 Task: Look for Airbnb properties in Tall Rifâat, Syria from 7th December, 2023 to 15th December, 2023 for 6 adults.3 bedrooms having 3 beds and 3 bathrooms. Property type can be guest house. Booking option can be shelf check-in. Look for 4 properties as per requirement.
Action: Mouse moved to (369, 123)
Screenshot: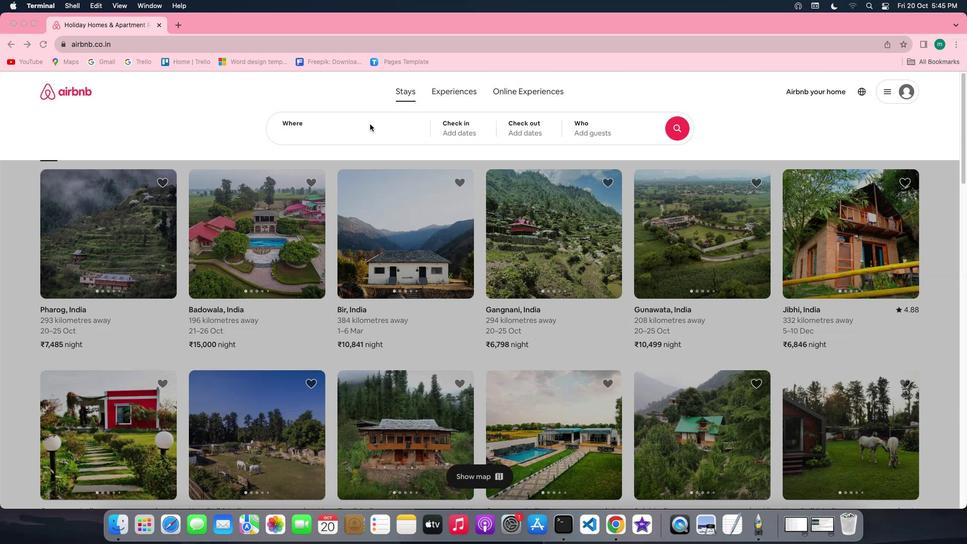 
Action: Mouse pressed left at (369, 123)
Screenshot: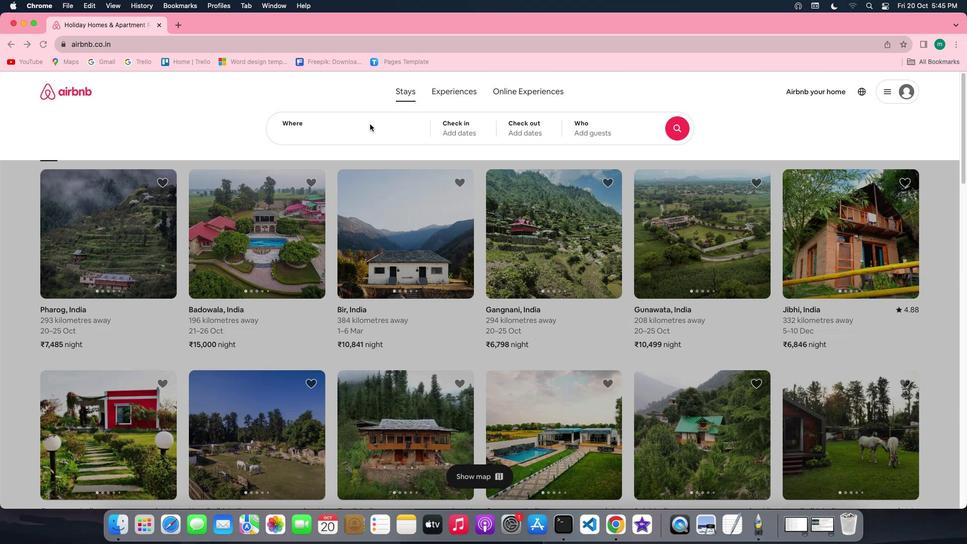
Action: Mouse moved to (365, 134)
Screenshot: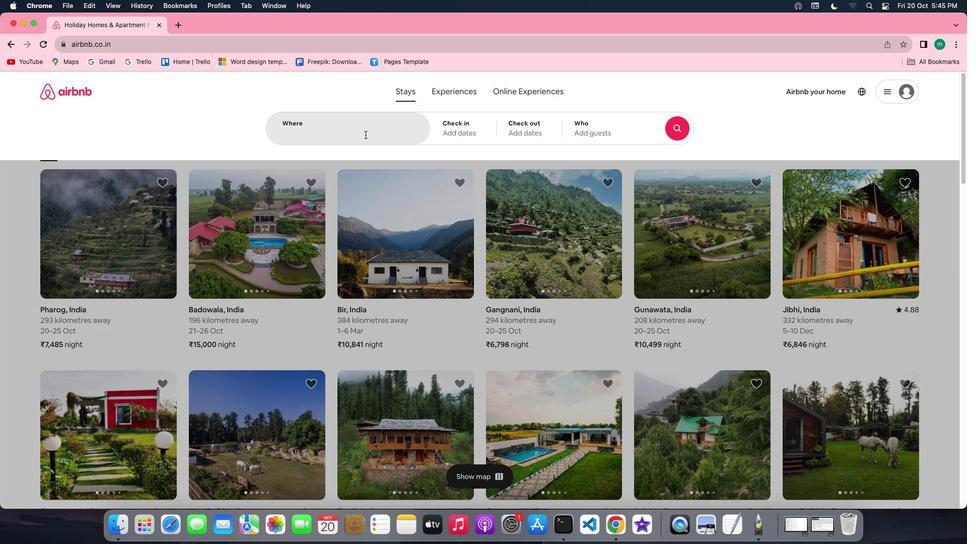 
Action: Mouse pressed left at (365, 134)
Screenshot: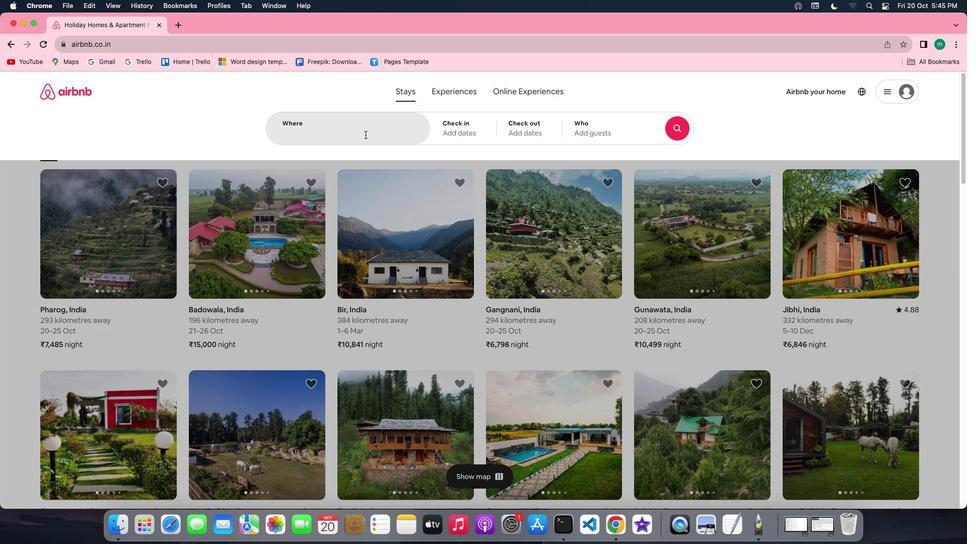 
Action: Key pressed Key.shift'T''a''l''l'Key.spaceKey.shift'R''i''f'Key.space'a''t'','Key.spaceKey.shift's''y''r''i''a'
Screenshot: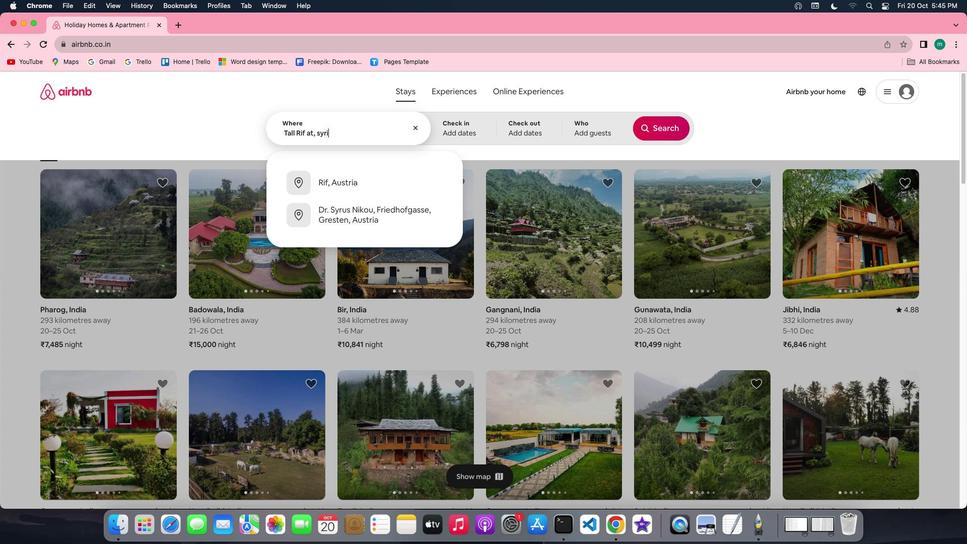 
Action: Mouse moved to (384, 170)
Screenshot: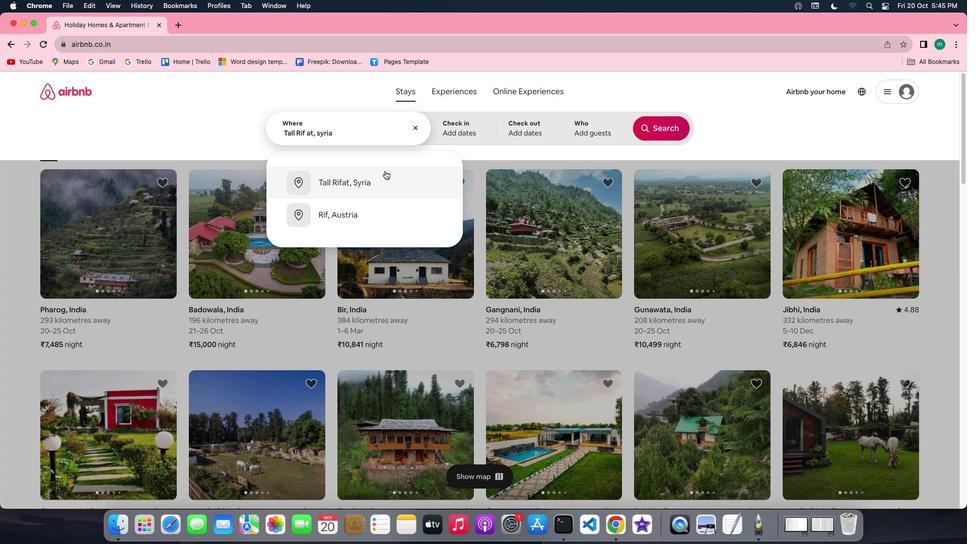 
Action: Mouse pressed left at (384, 170)
Screenshot: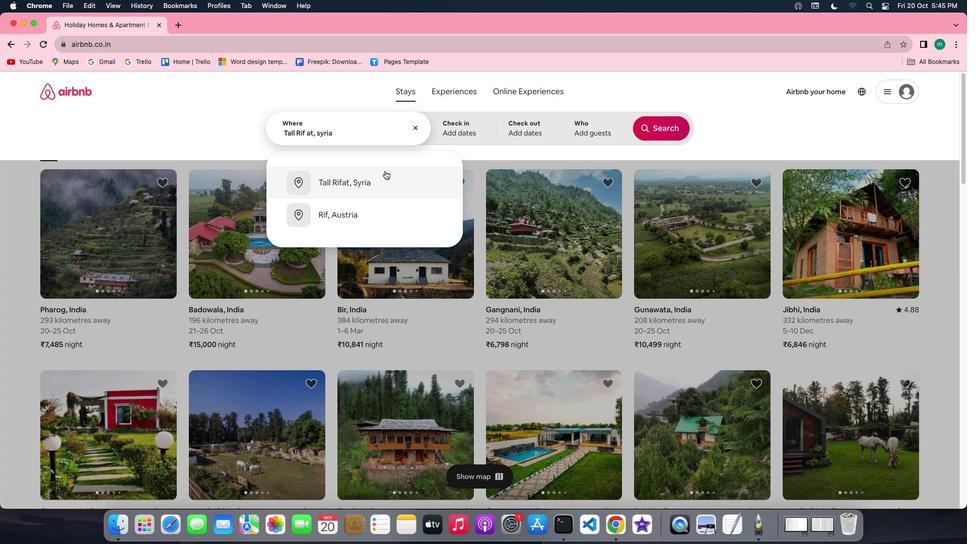 
Action: Mouse moved to (659, 206)
Screenshot: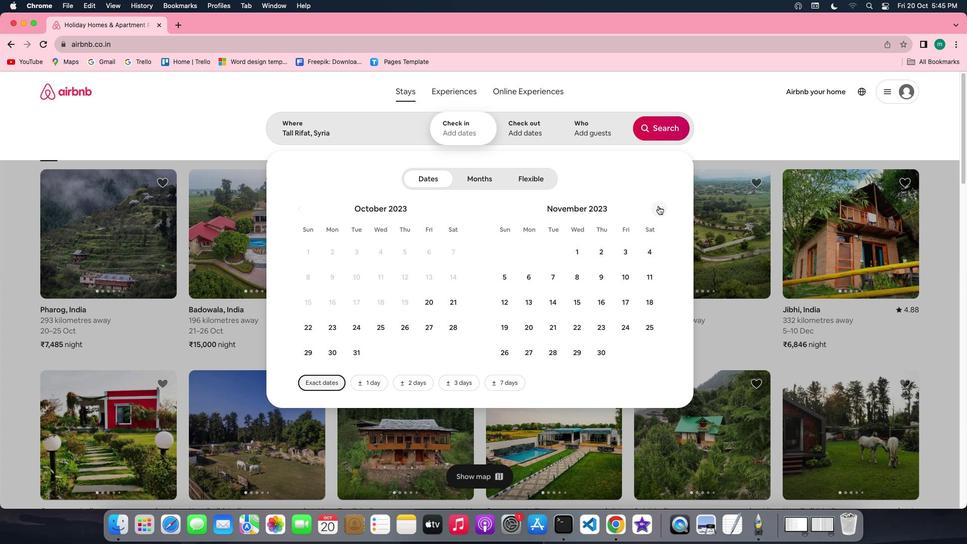 
Action: Mouse pressed left at (659, 206)
Screenshot: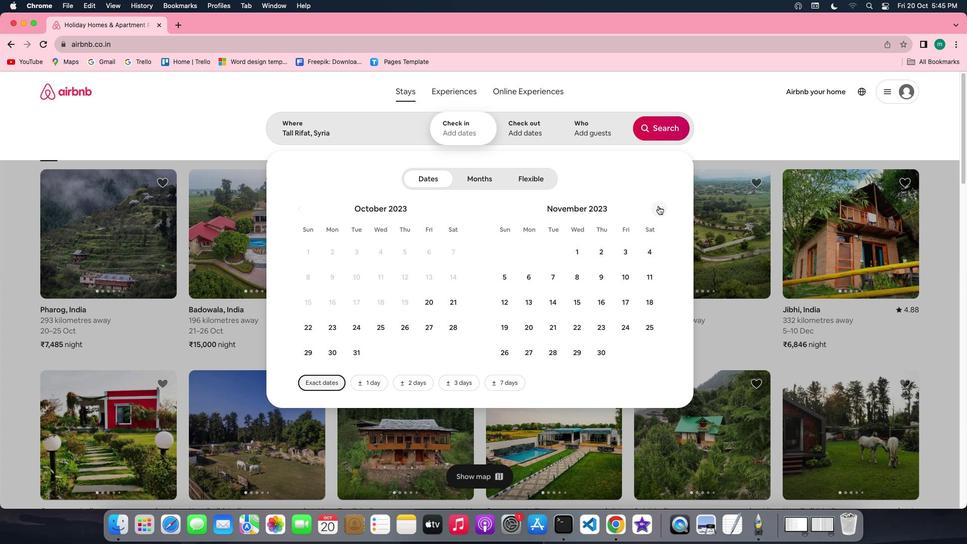 
Action: Mouse moved to (601, 274)
Screenshot: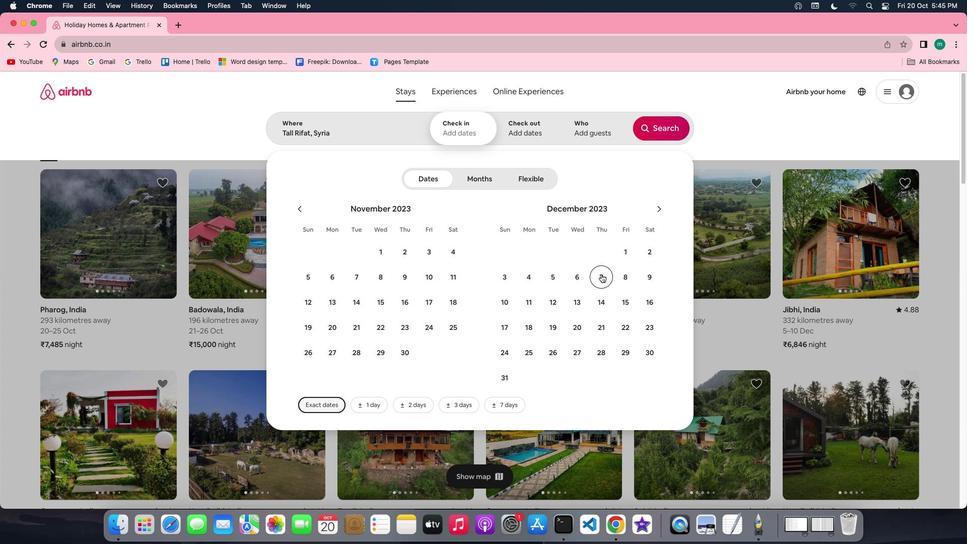 
Action: Mouse pressed left at (601, 274)
Screenshot: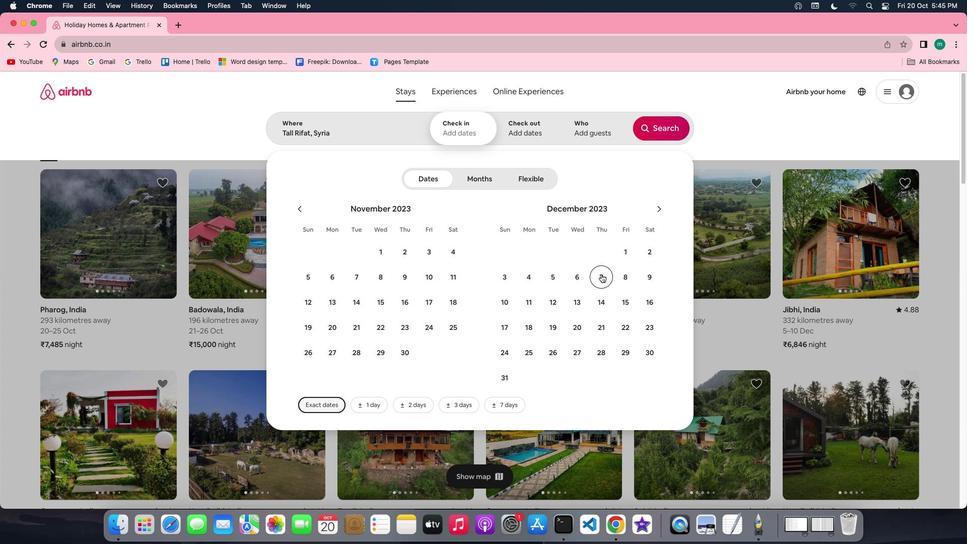 
Action: Mouse moved to (630, 299)
Screenshot: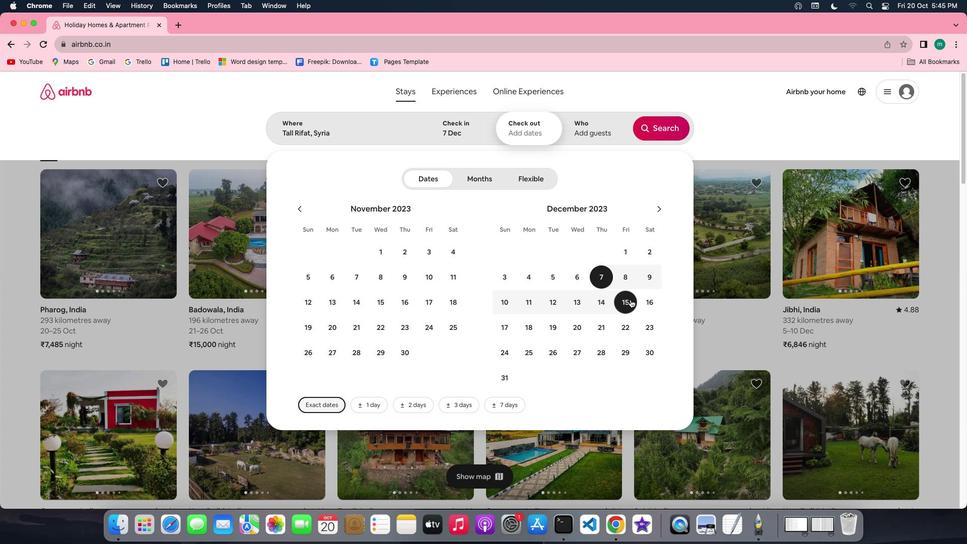 
Action: Mouse pressed left at (630, 299)
Screenshot: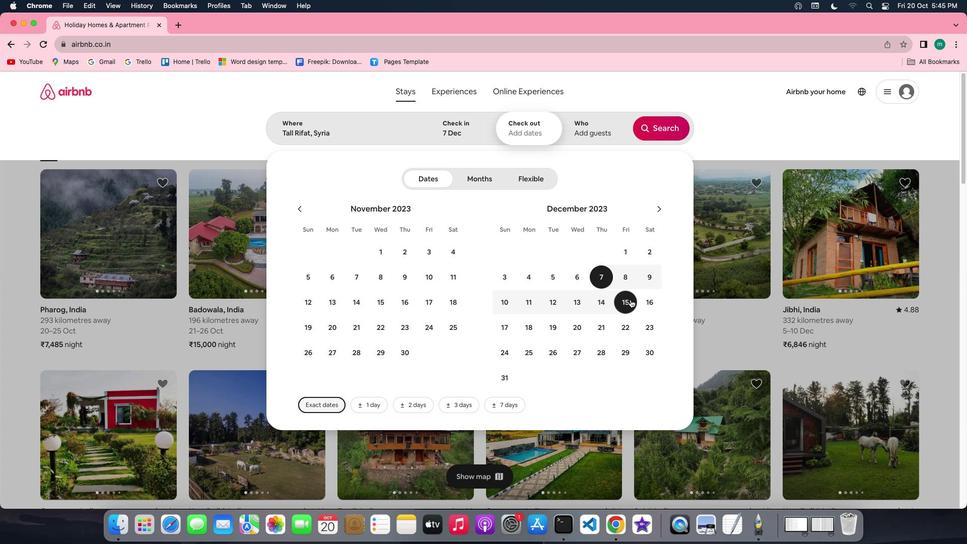 
Action: Mouse moved to (590, 126)
Screenshot: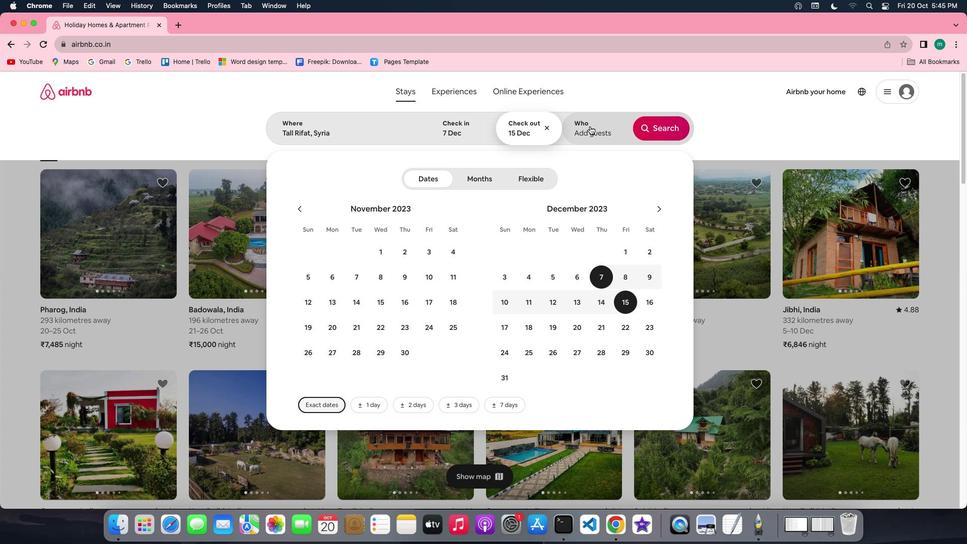 
Action: Mouse pressed left at (590, 126)
Screenshot: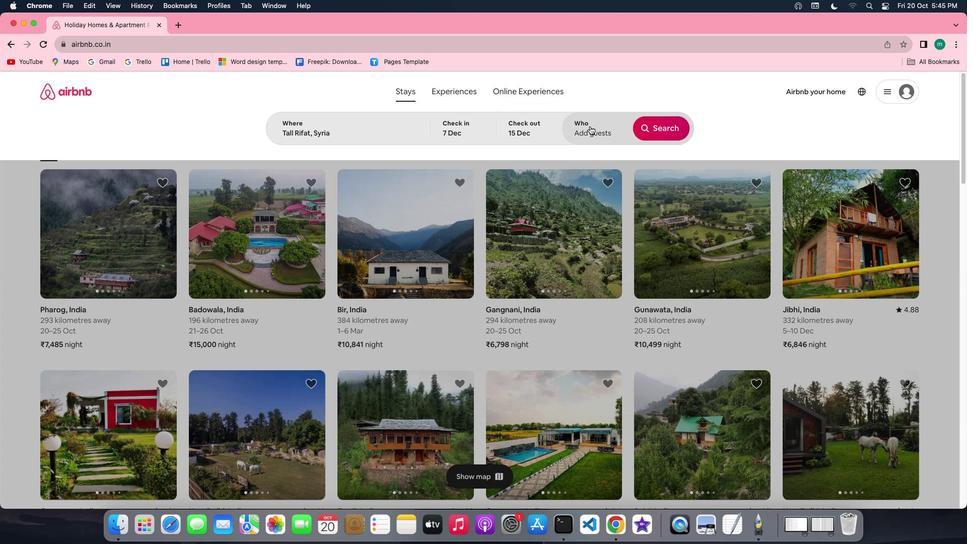 
Action: Mouse moved to (664, 177)
Screenshot: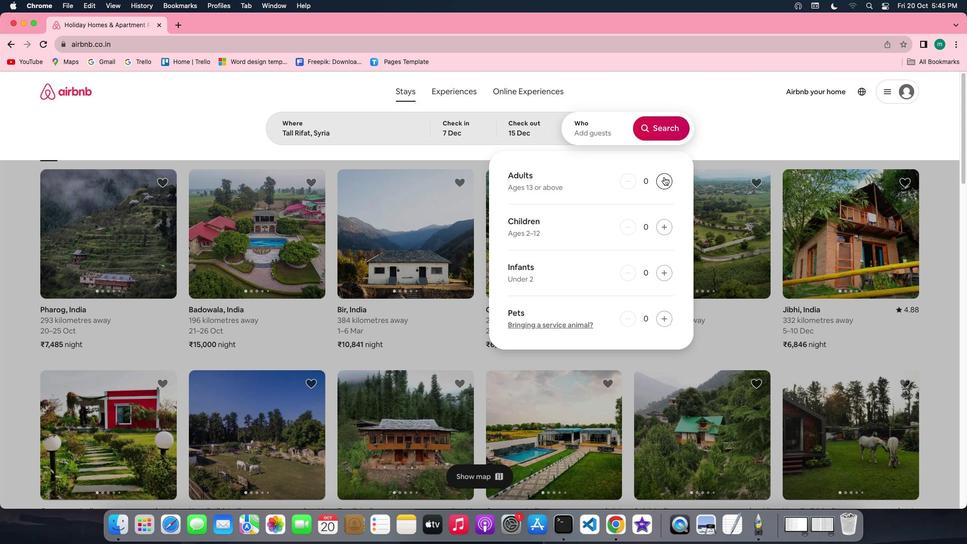 
Action: Mouse pressed left at (664, 177)
Screenshot: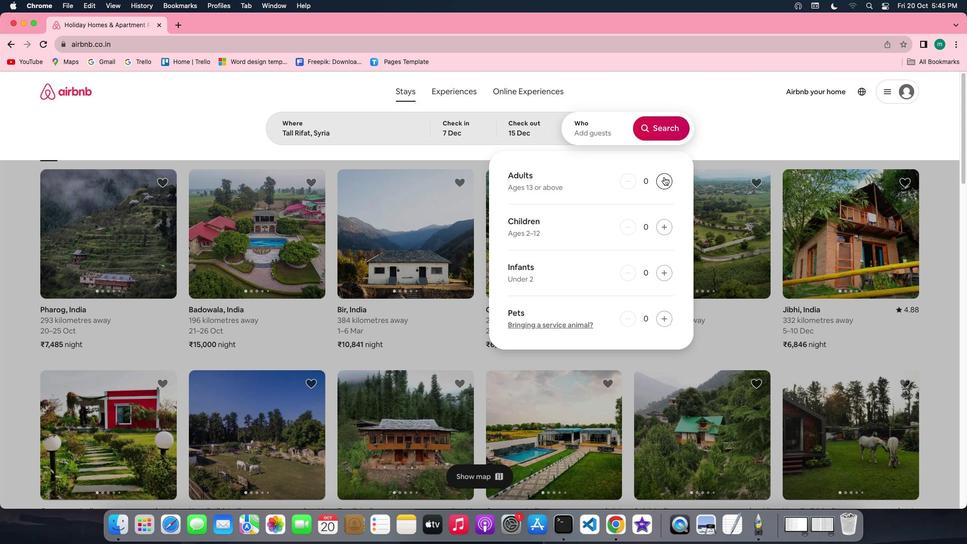 
Action: Mouse pressed left at (664, 177)
Screenshot: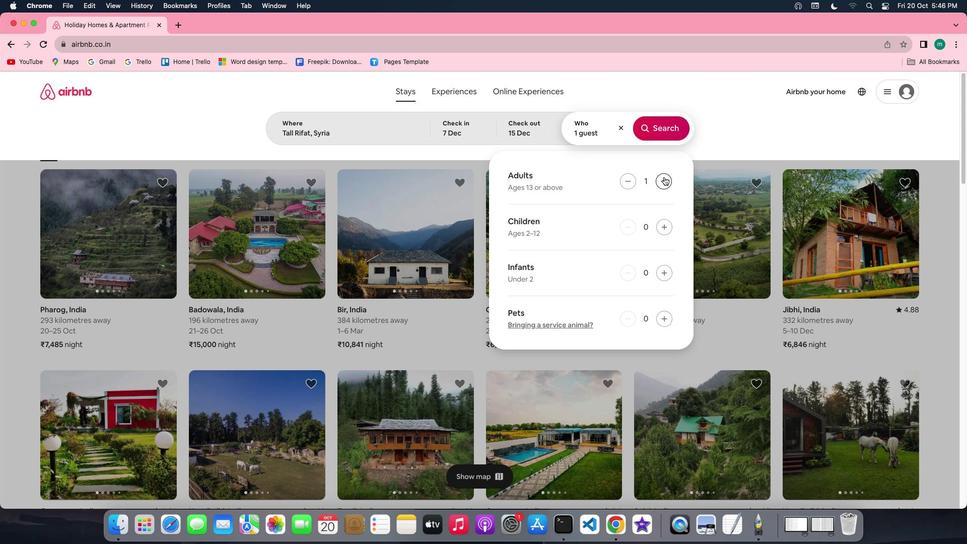 
Action: Mouse pressed left at (664, 177)
Screenshot: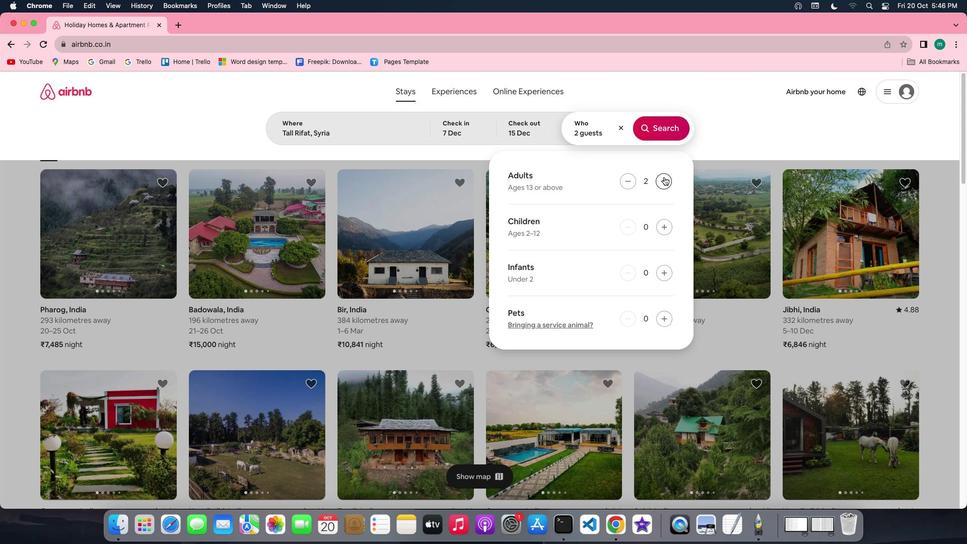 
Action: Mouse pressed left at (664, 177)
Screenshot: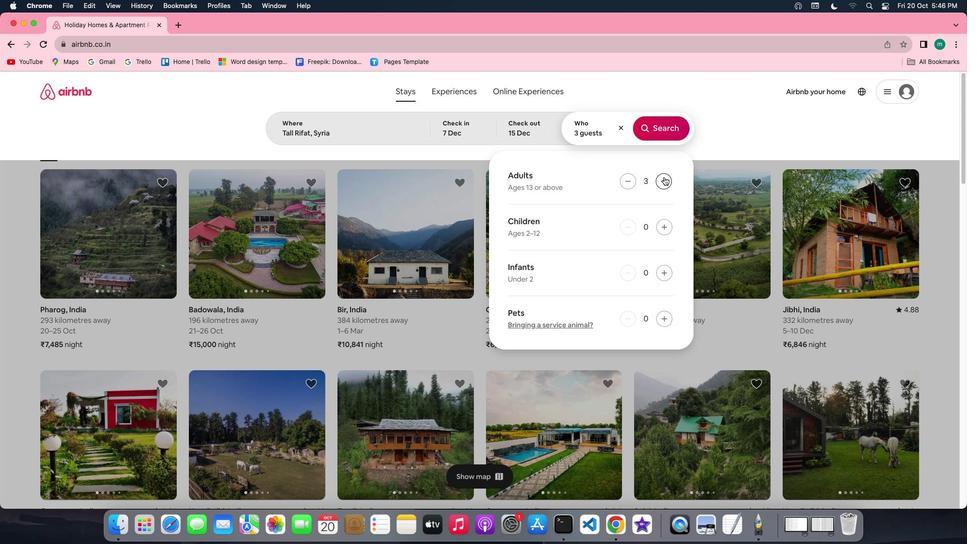 
Action: Mouse pressed left at (664, 177)
Screenshot: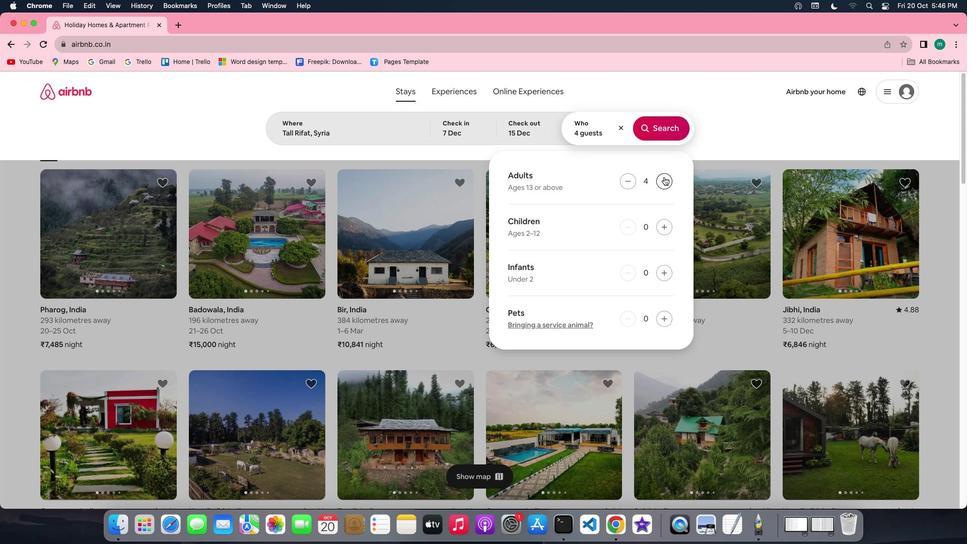 
Action: Mouse pressed left at (664, 177)
Screenshot: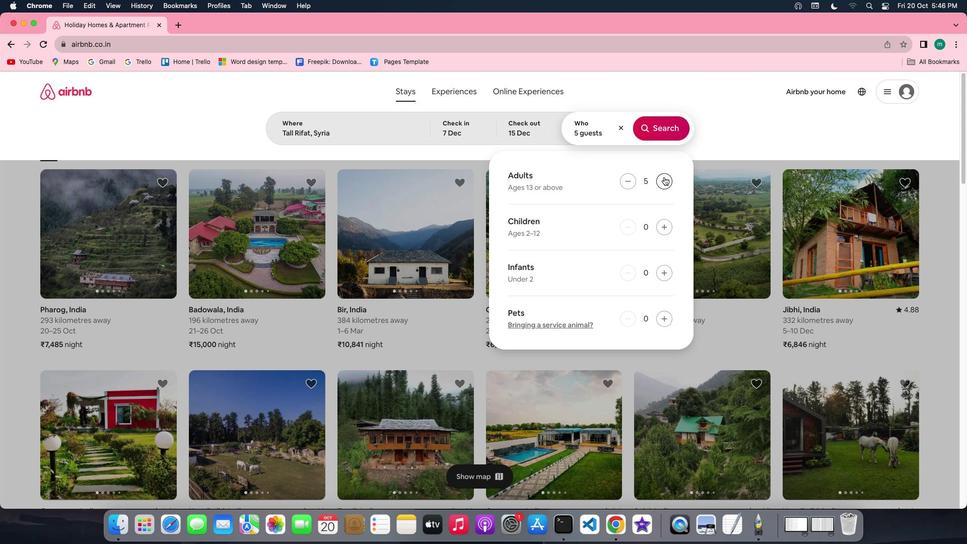 
Action: Mouse moved to (655, 125)
Screenshot: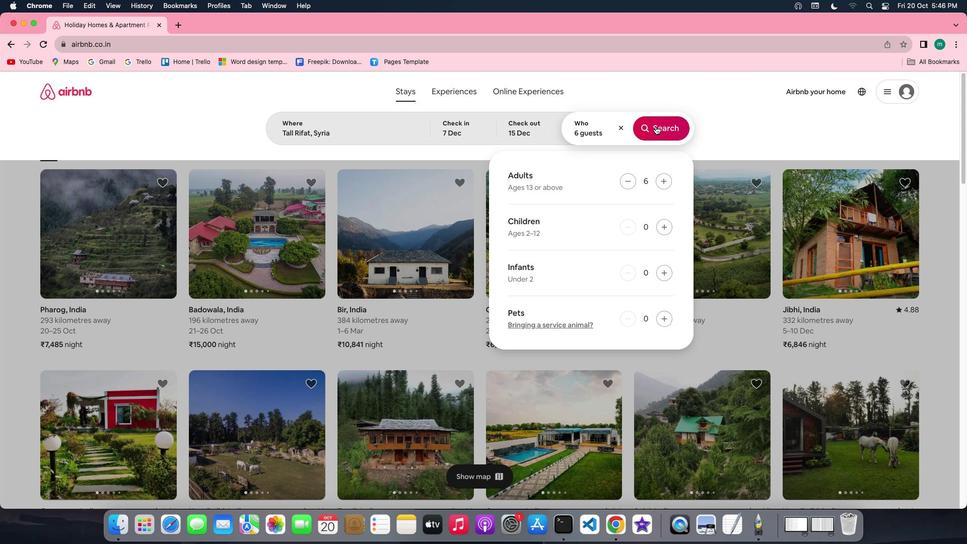 
Action: Mouse pressed left at (655, 125)
Screenshot: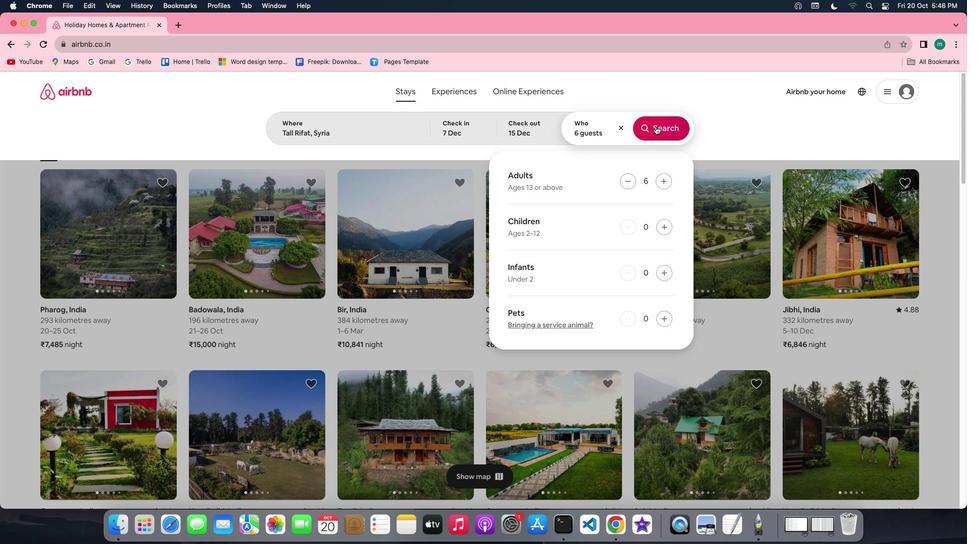 
Action: Mouse moved to (803, 134)
Screenshot: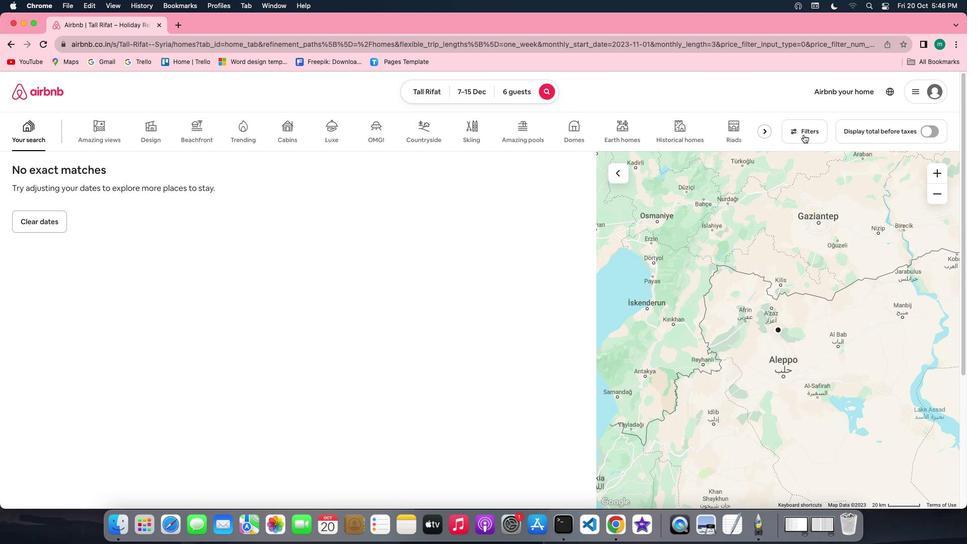 
Action: Mouse pressed left at (803, 134)
Screenshot: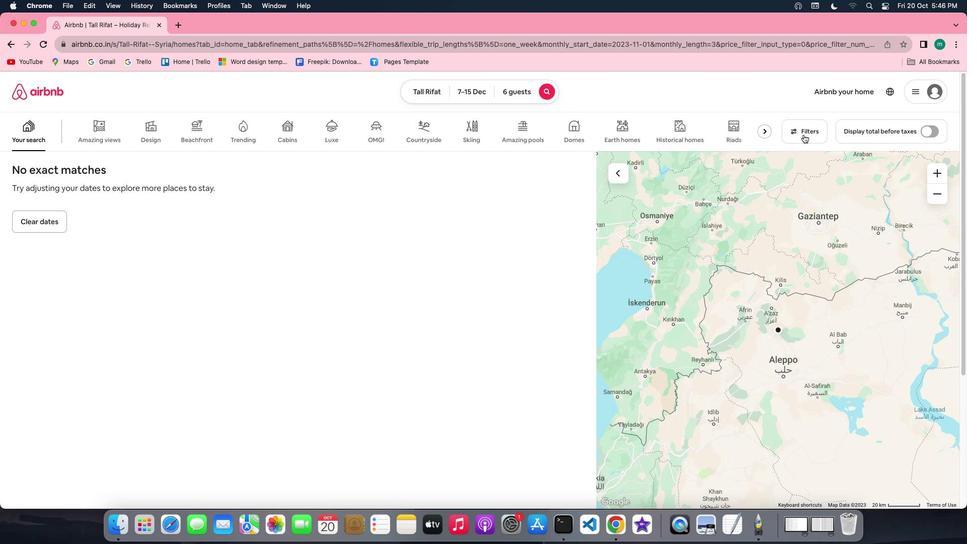 
Action: Mouse moved to (434, 292)
Screenshot: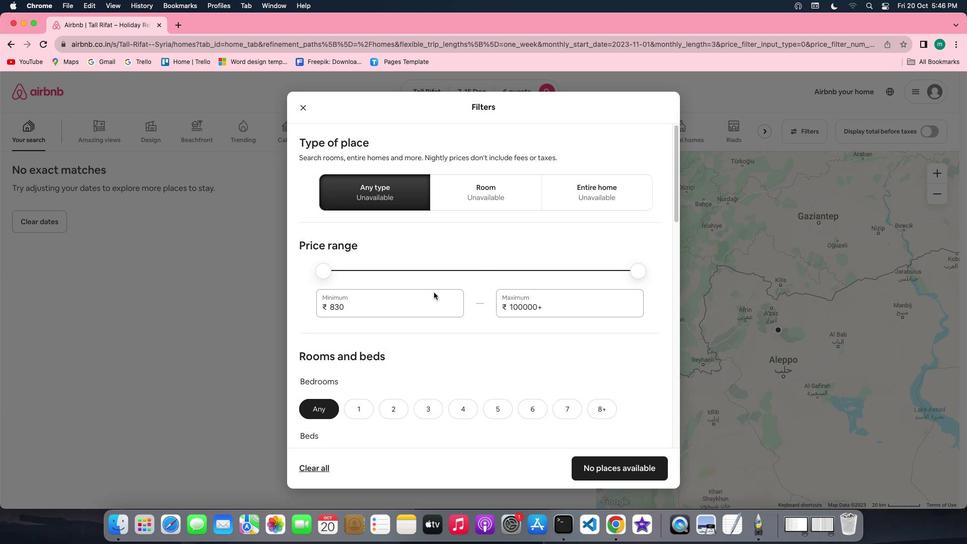
Action: Mouse scrolled (434, 292) with delta (0, 0)
Screenshot: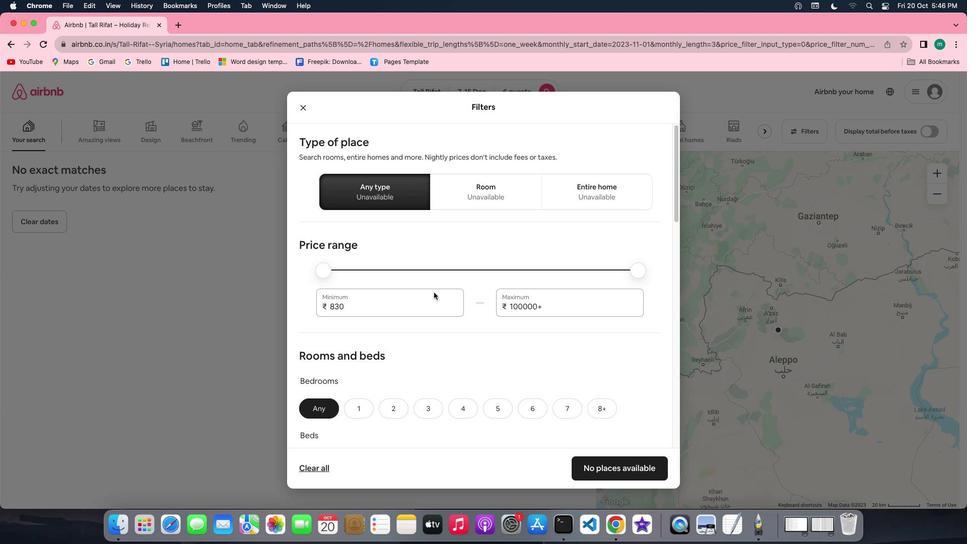 
Action: Mouse scrolled (434, 292) with delta (0, 0)
Screenshot: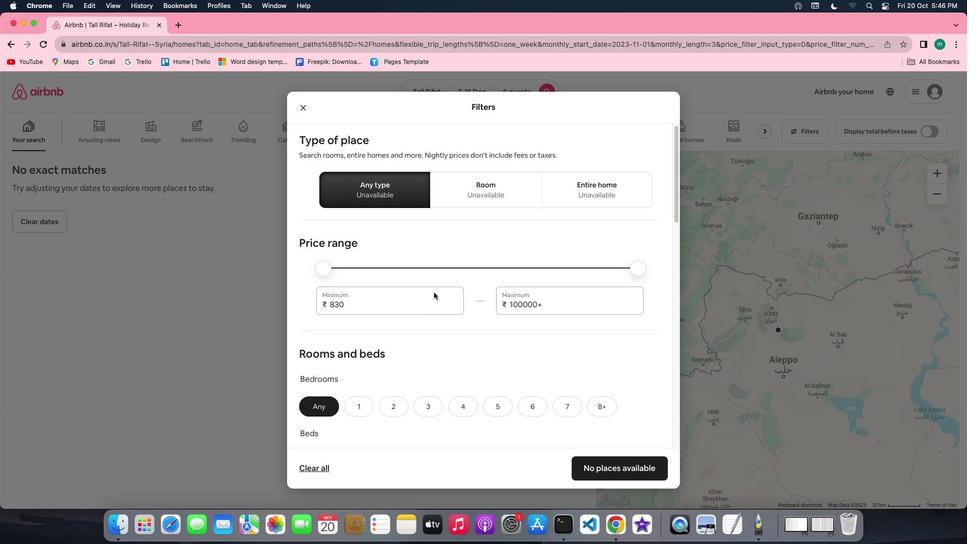 
Action: Mouse scrolled (434, 292) with delta (0, -1)
Screenshot: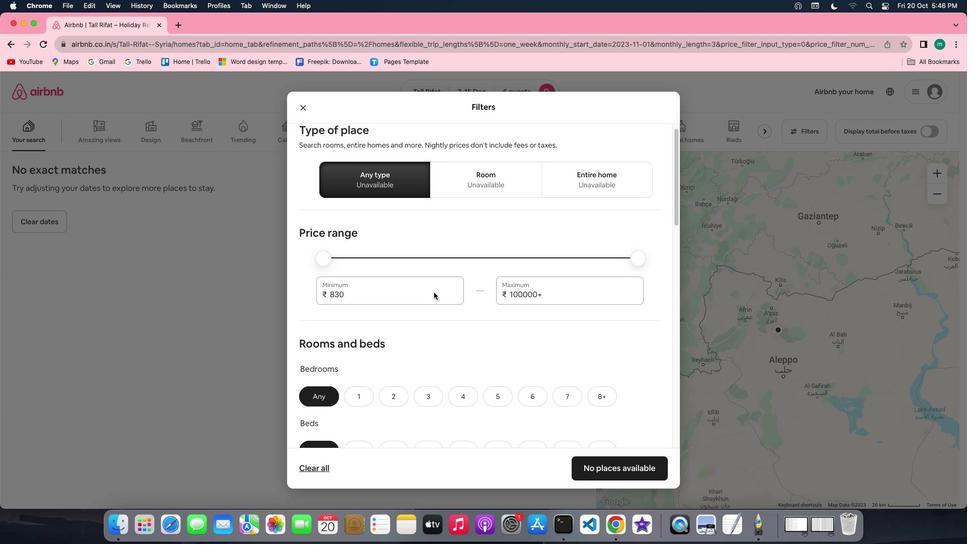 
Action: Mouse scrolled (434, 292) with delta (0, -2)
Screenshot: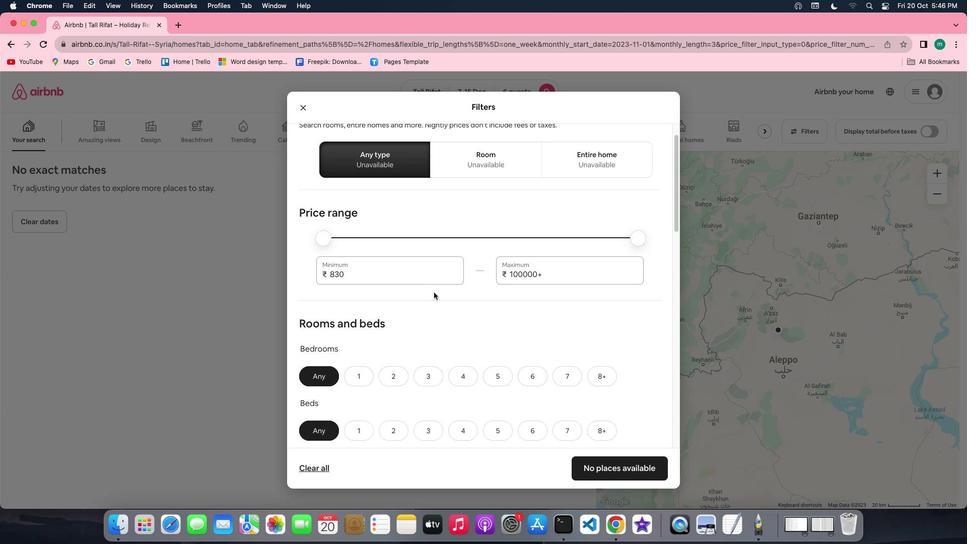 
Action: Mouse moved to (434, 292)
Screenshot: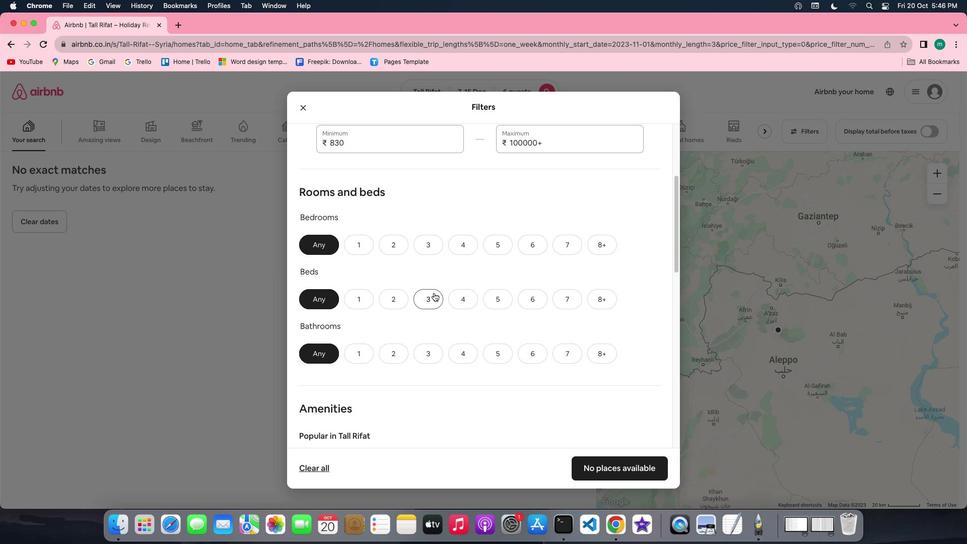 
Action: Mouse scrolled (434, 292) with delta (0, 0)
Screenshot: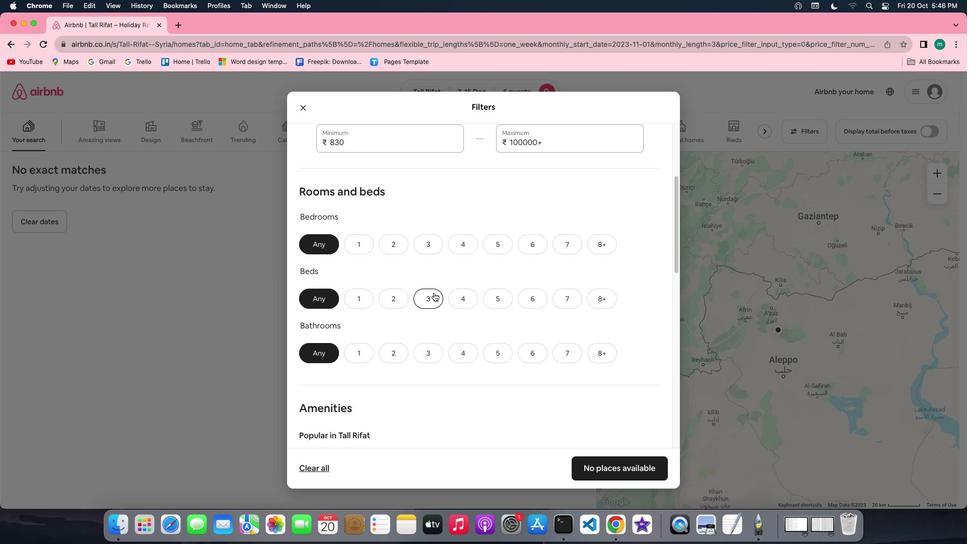 
Action: Mouse scrolled (434, 292) with delta (0, 0)
Screenshot: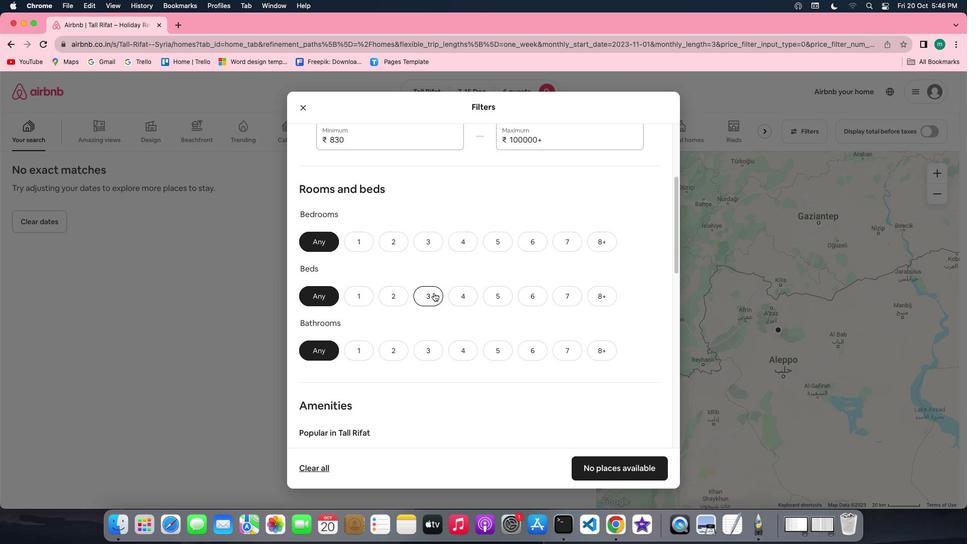 
Action: Mouse scrolled (434, 292) with delta (0, -1)
Screenshot: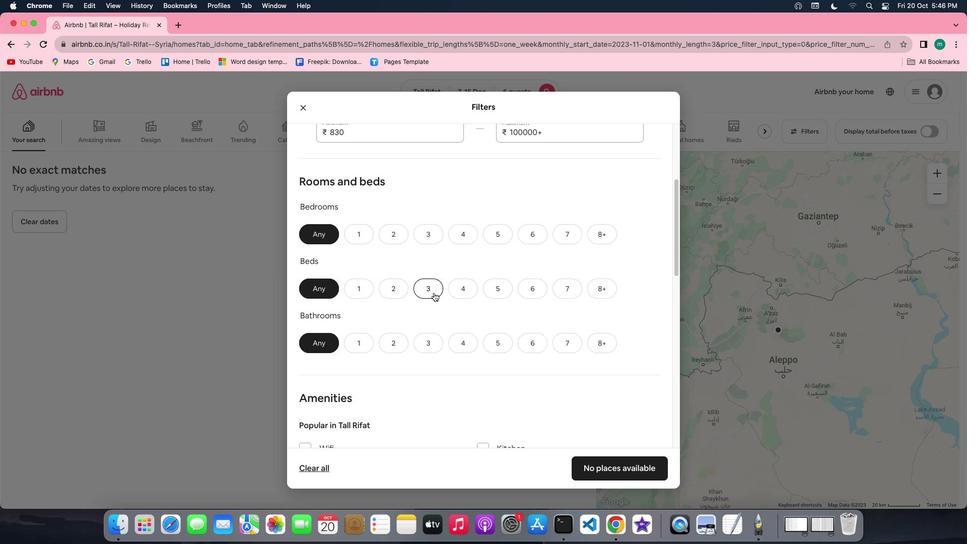 
Action: Mouse scrolled (434, 292) with delta (0, -1)
Screenshot: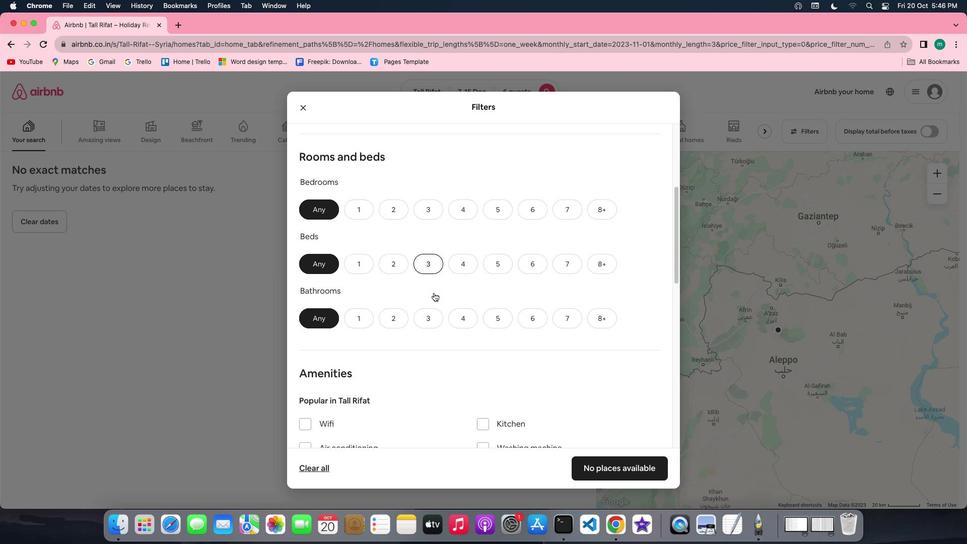 
Action: Mouse scrolled (434, 292) with delta (0, 0)
Screenshot: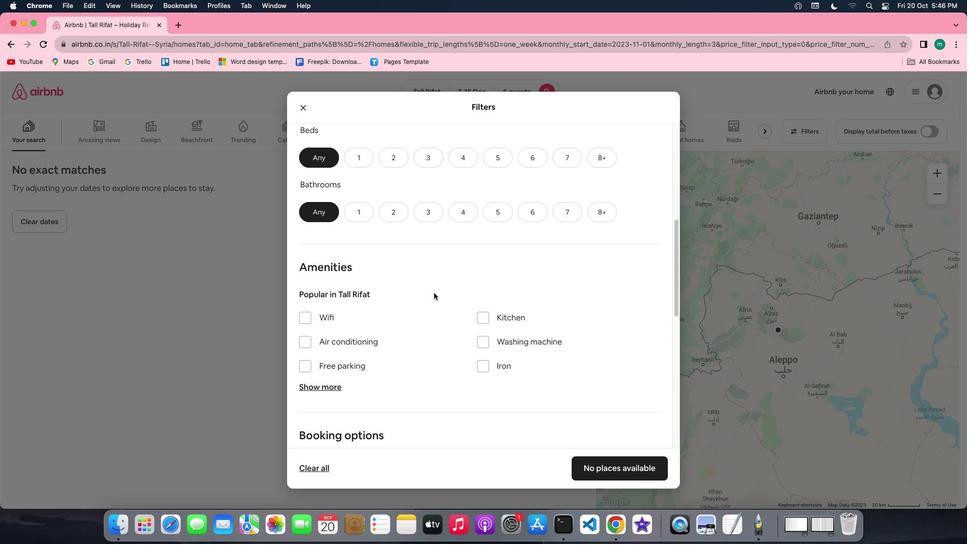 
Action: Mouse scrolled (434, 292) with delta (0, 0)
Screenshot: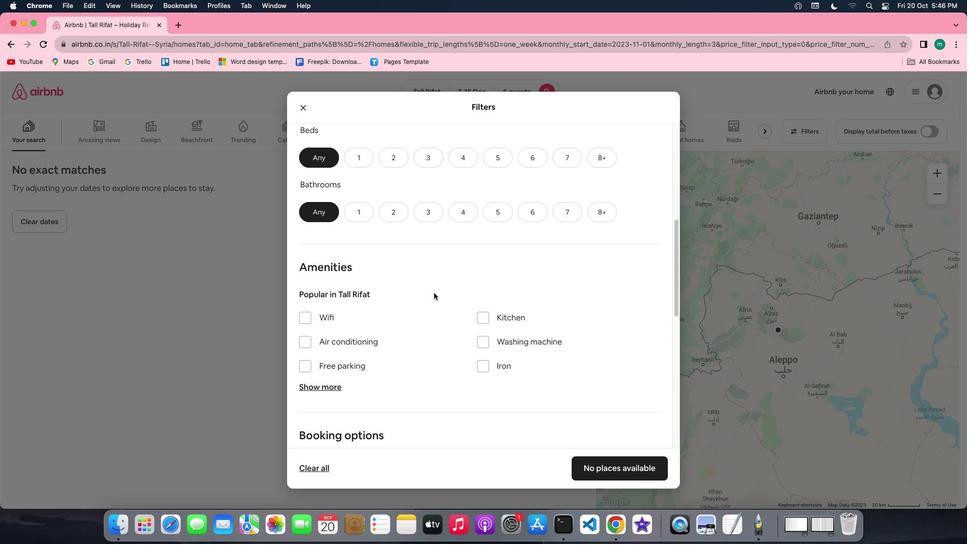 
Action: Mouse scrolled (434, 292) with delta (0, 1)
Screenshot: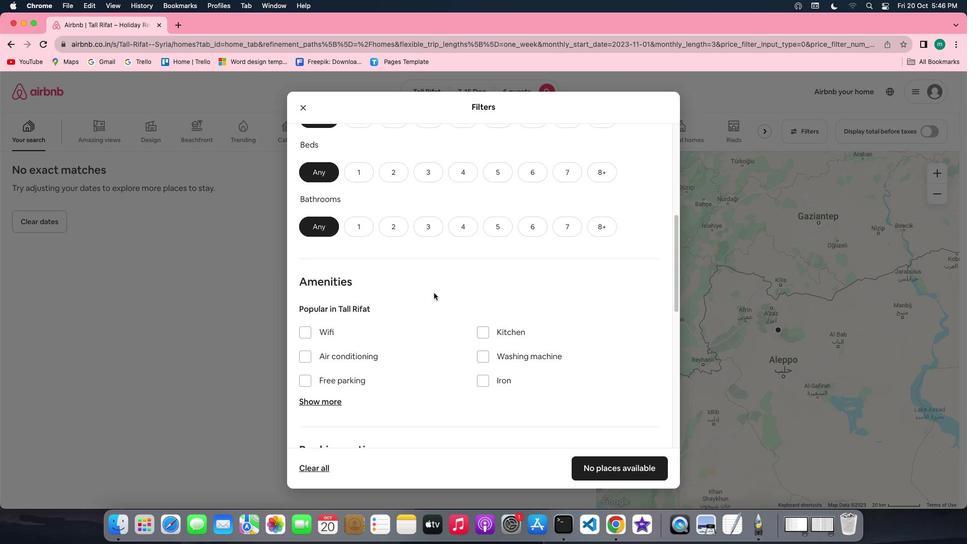 
Action: Mouse scrolled (434, 292) with delta (0, 2)
Screenshot: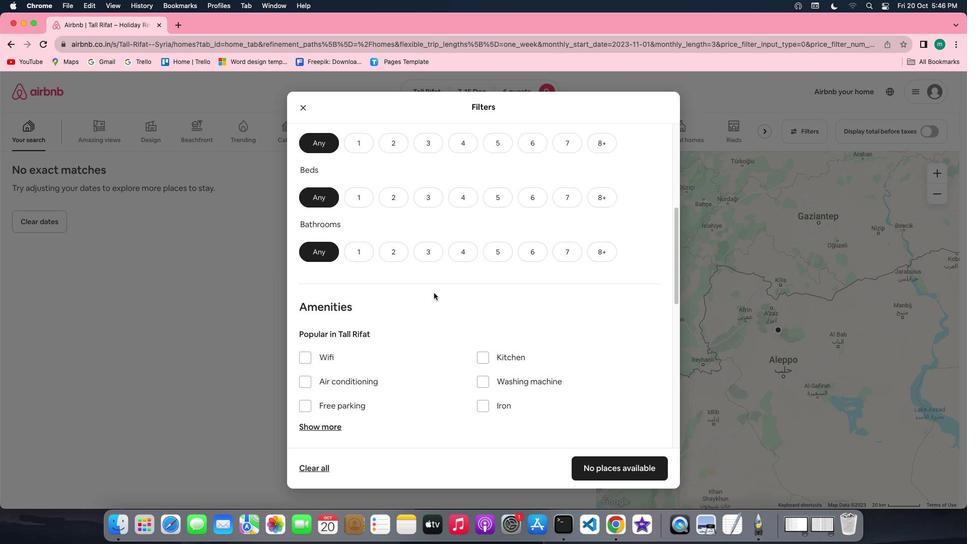 
Action: Mouse moved to (436, 309)
Screenshot: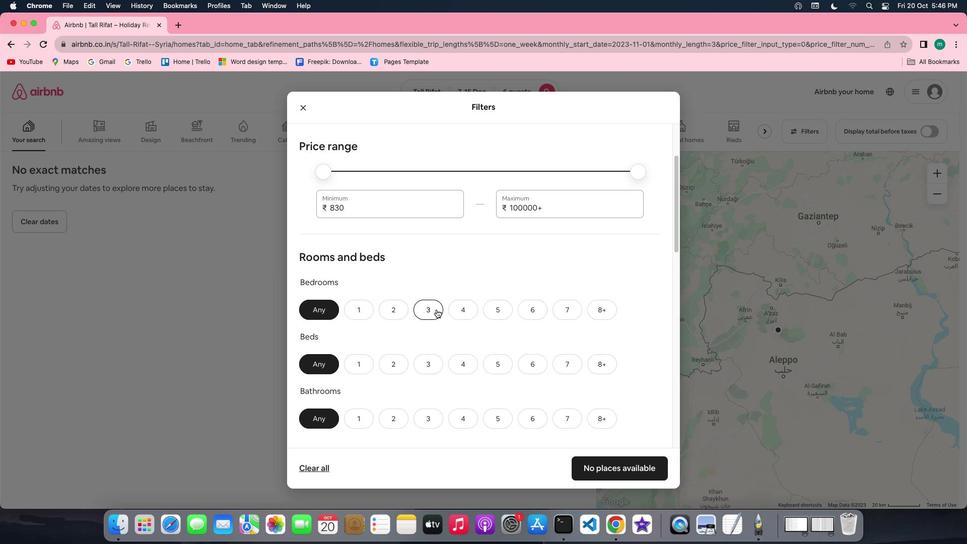 
Action: Mouse pressed left at (436, 309)
Screenshot: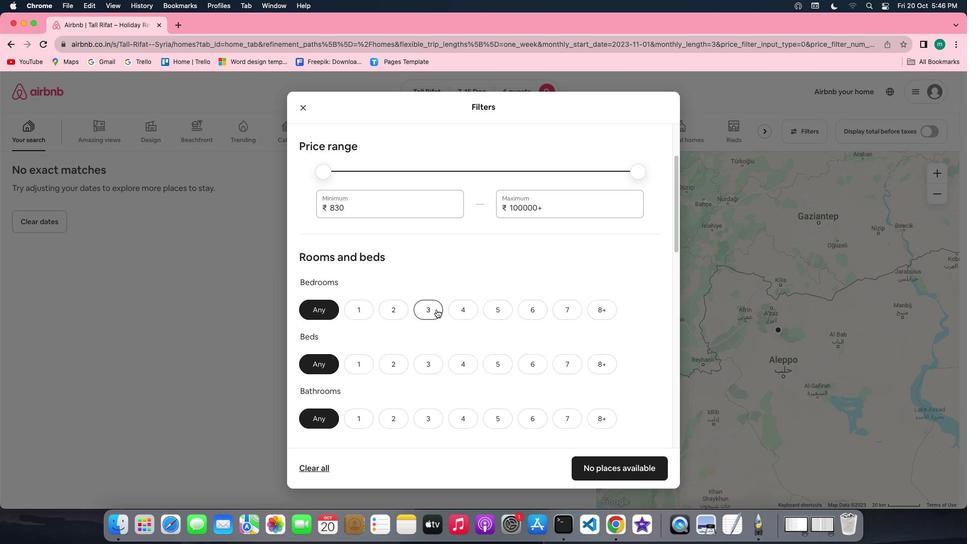 
Action: Mouse moved to (435, 306)
Screenshot: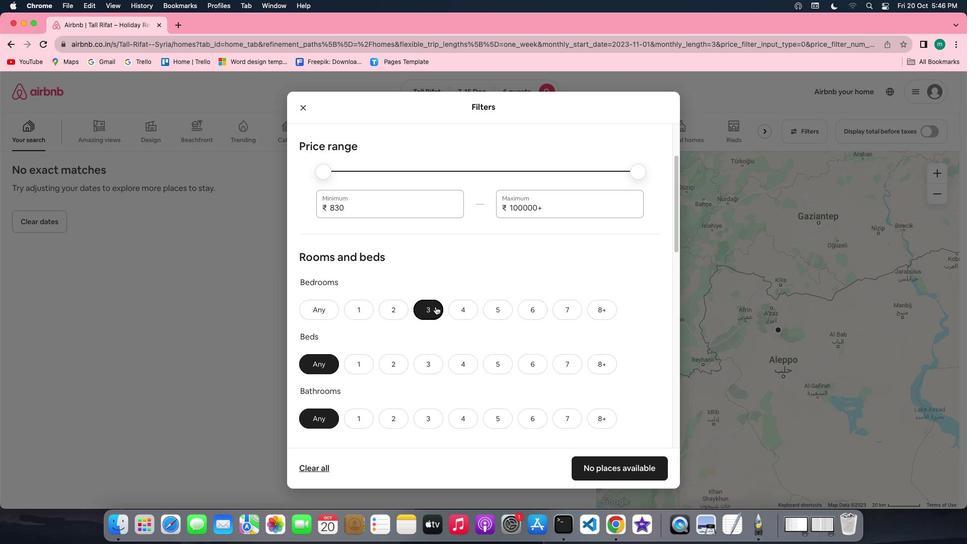 
Action: Mouse scrolled (435, 306) with delta (0, 0)
Screenshot: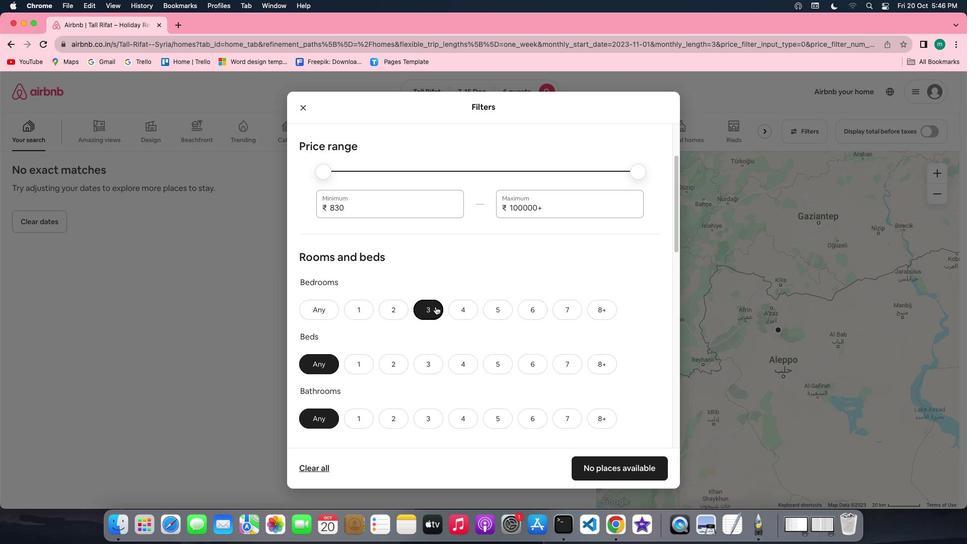 
Action: Mouse scrolled (435, 306) with delta (0, 0)
Screenshot: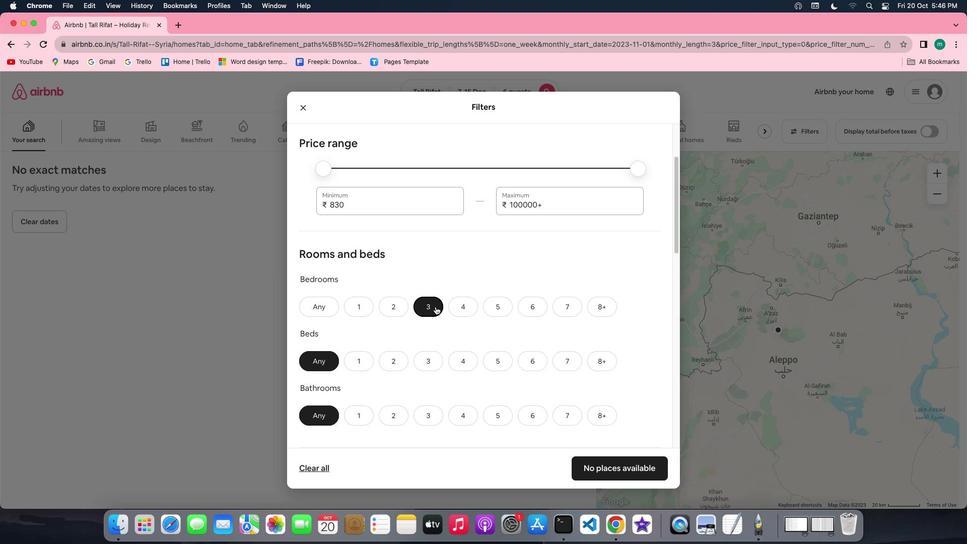 
Action: Mouse scrolled (435, 306) with delta (0, -1)
Screenshot: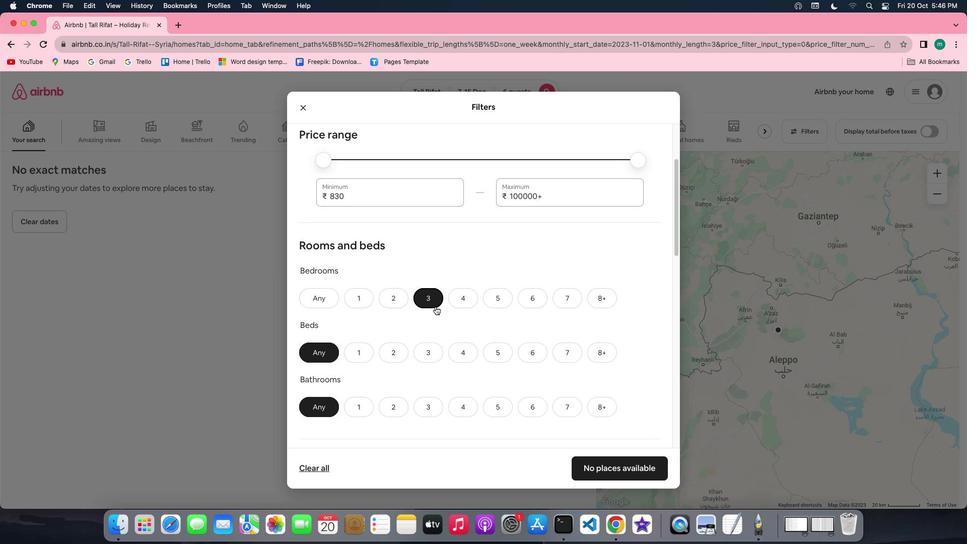 
Action: Mouse scrolled (435, 306) with delta (0, -1)
Screenshot: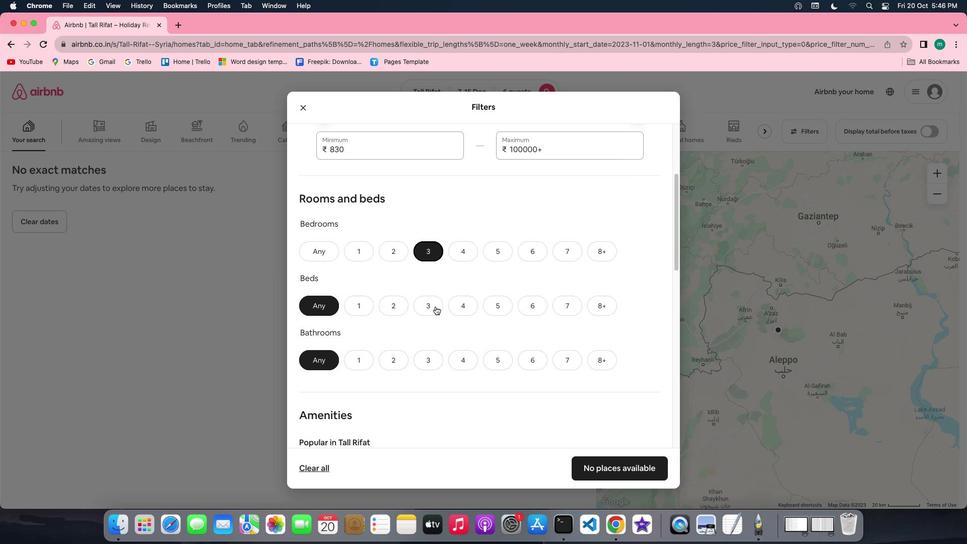 
Action: Mouse moved to (425, 227)
Screenshot: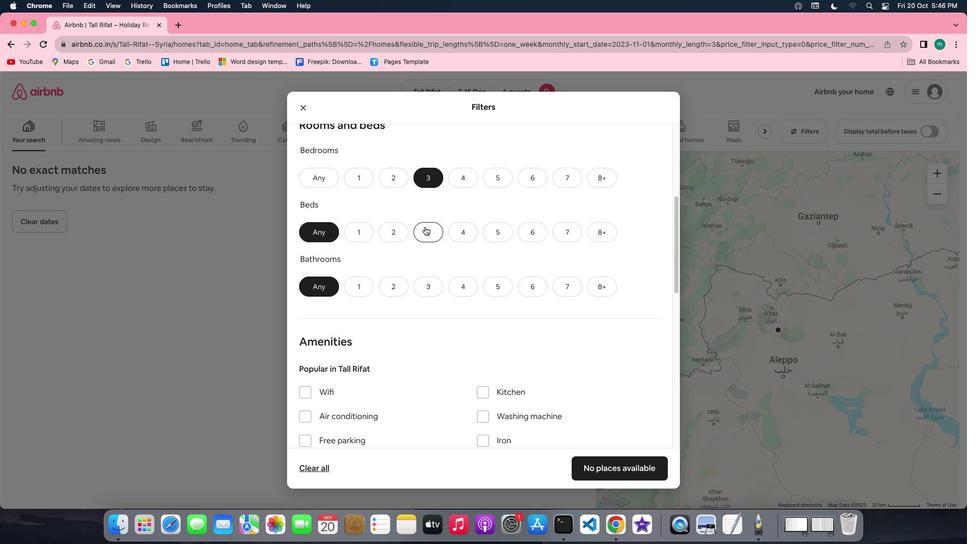 
Action: Mouse pressed left at (425, 227)
Screenshot: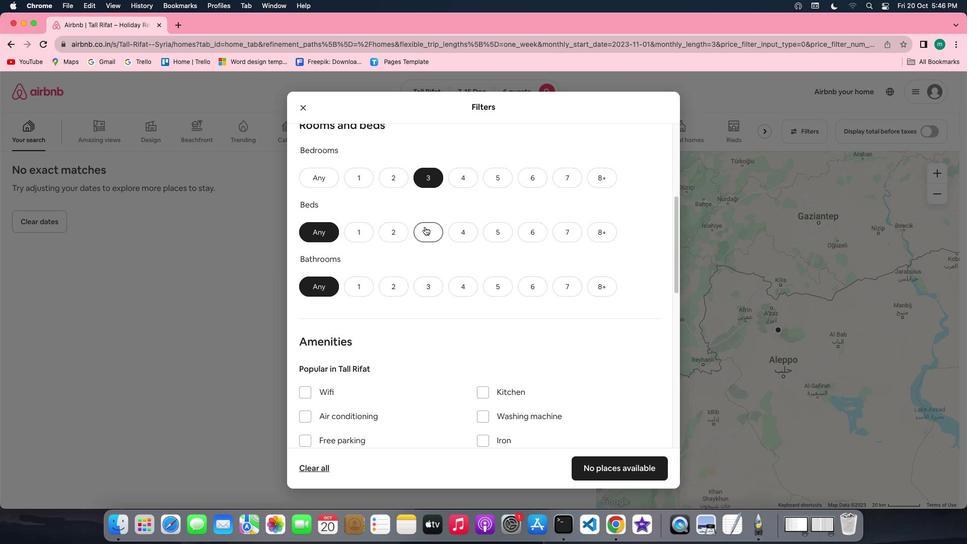
Action: Mouse moved to (432, 284)
Screenshot: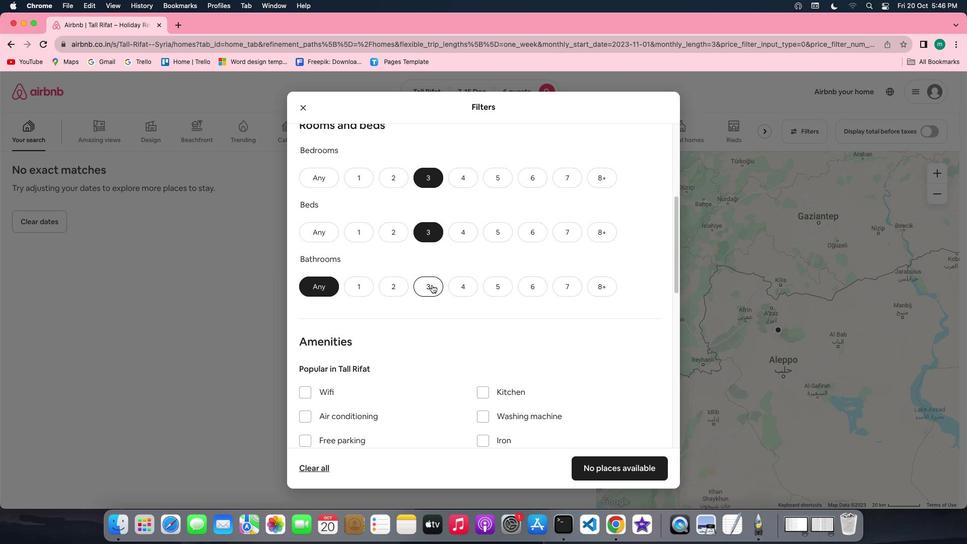 
Action: Mouse pressed left at (432, 284)
Screenshot: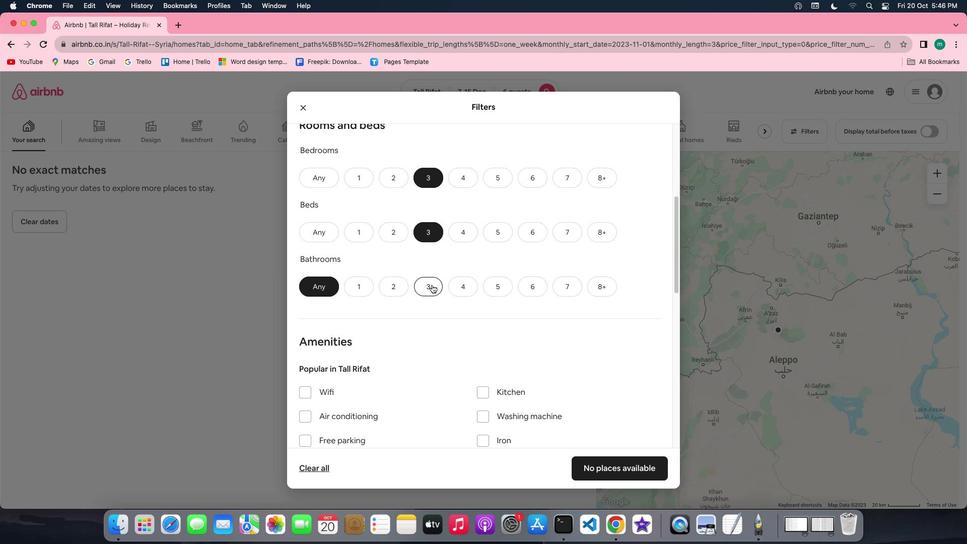 
Action: Mouse scrolled (432, 284) with delta (0, 0)
Screenshot: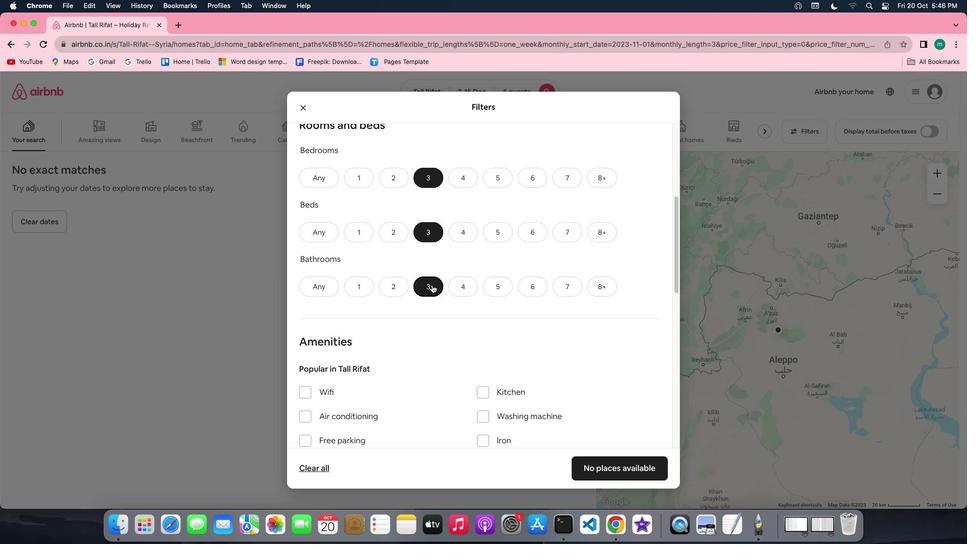 
Action: Mouse scrolled (432, 284) with delta (0, 0)
Screenshot: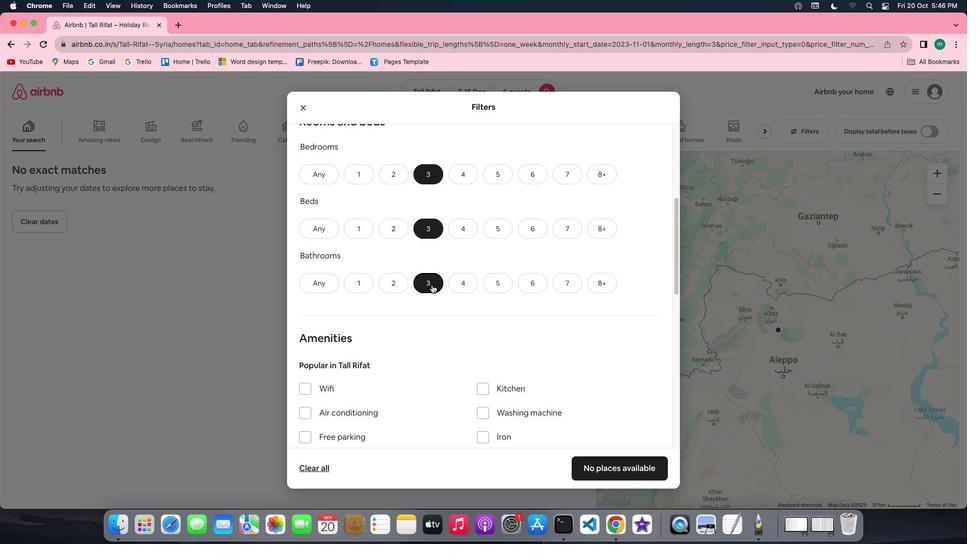 
Action: Mouse scrolled (432, 284) with delta (0, -1)
Screenshot: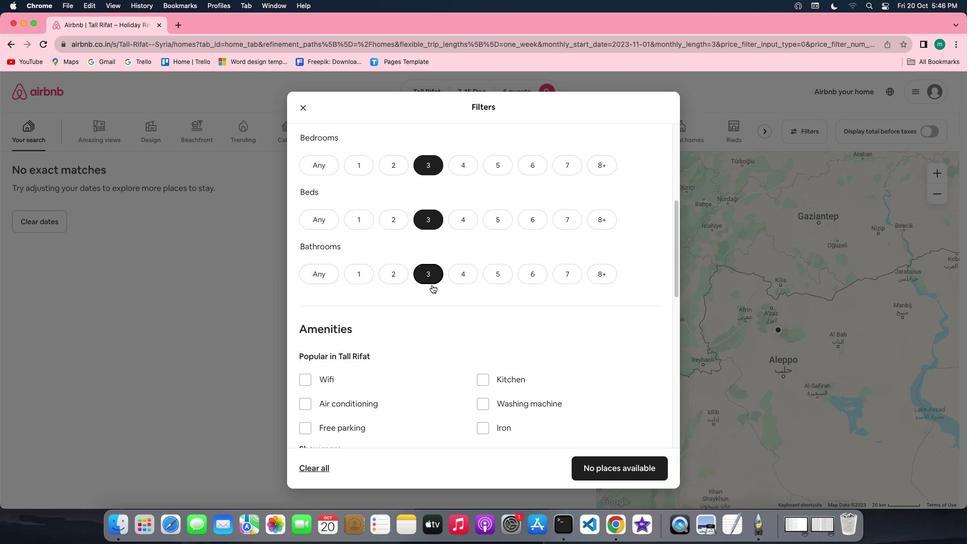 
Action: Mouse scrolled (432, 284) with delta (0, -1)
Screenshot: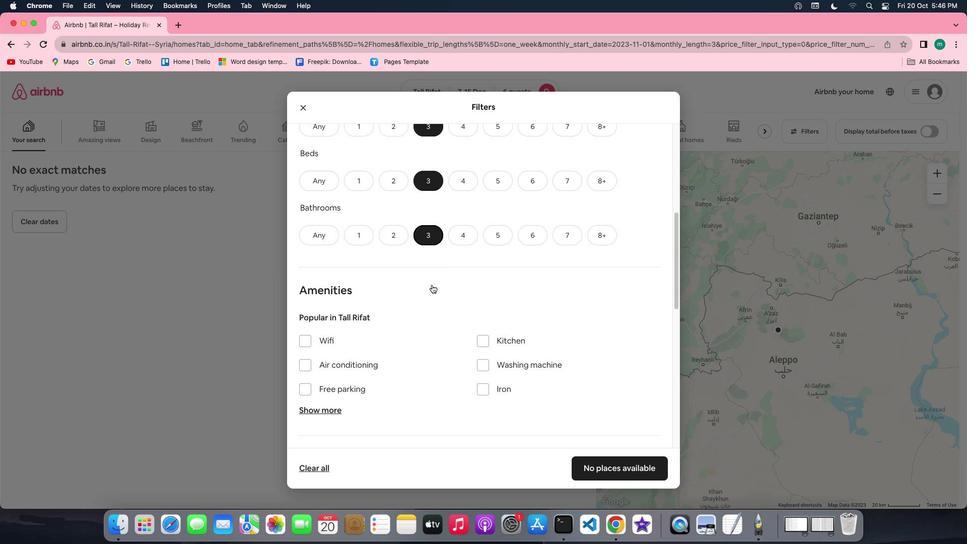 
Action: Mouse scrolled (432, 284) with delta (0, 0)
Screenshot: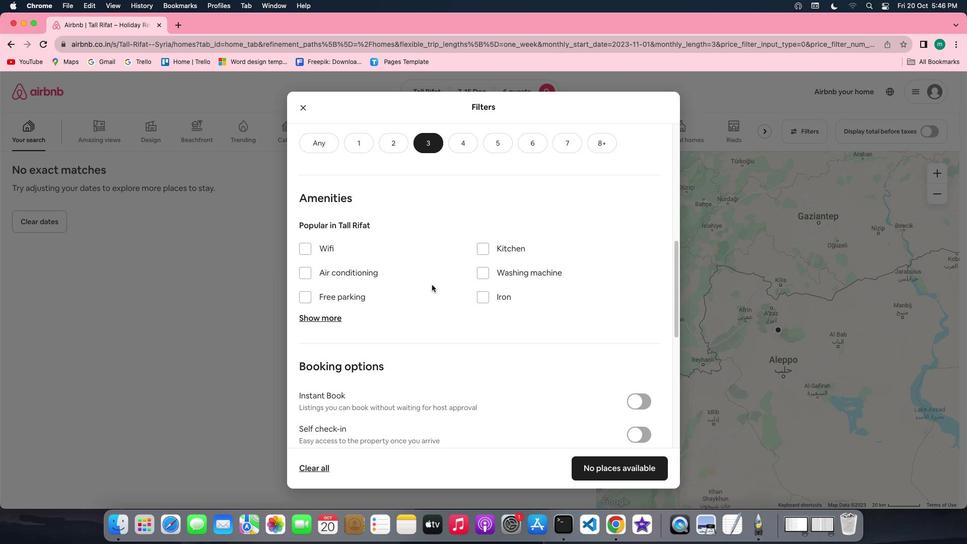 
Action: Mouse scrolled (432, 284) with delta (0, 0)
Screenshot: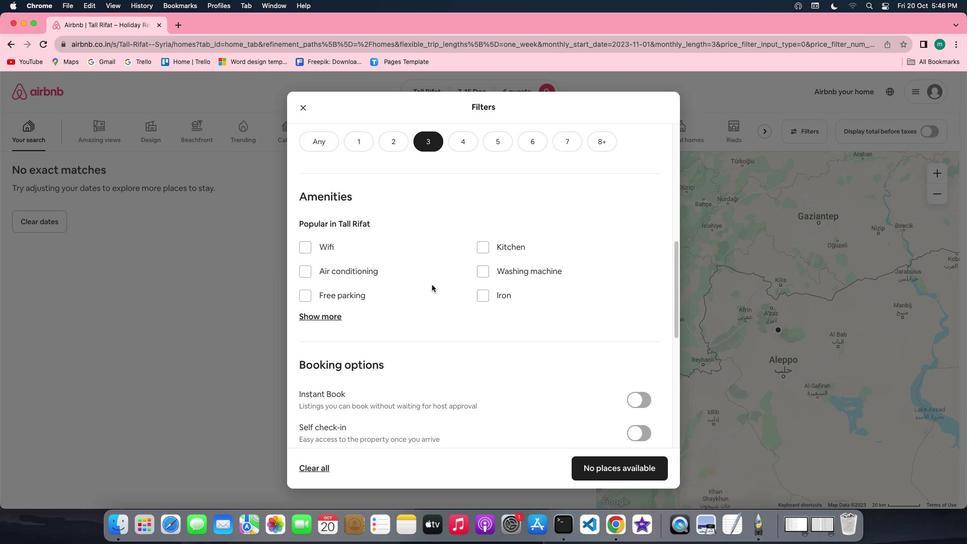 
Action: Mouse scrolled (432, 284) with delta (0, -1)
Screenshot: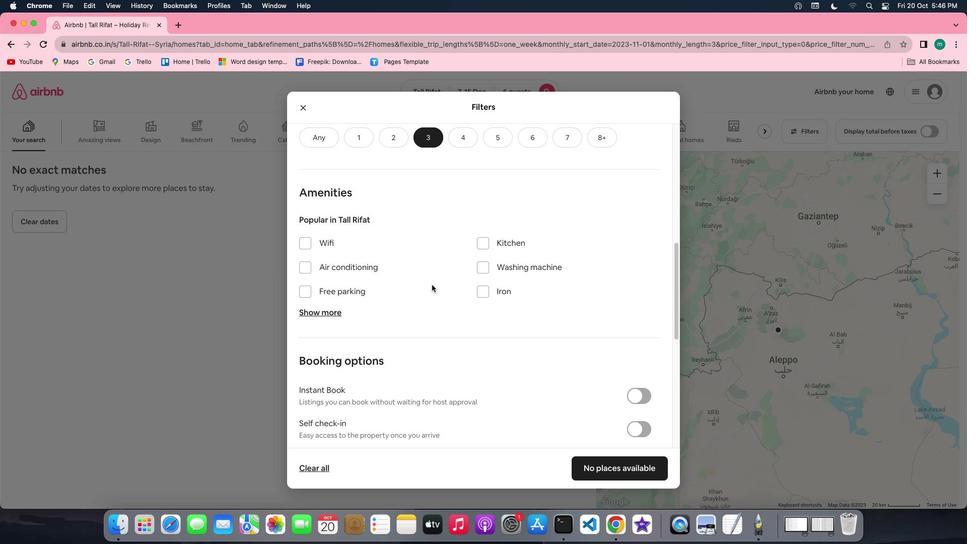 
Action: Mouse scrolled (432, 284) with delta (0, 0)
Screenshot: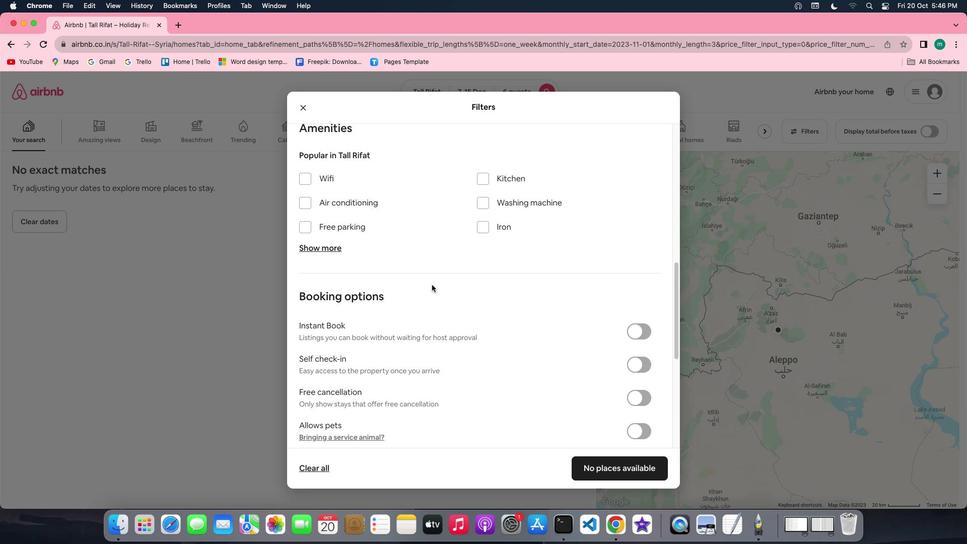
Action: Mouse scrolled (432, 284) with delta (0, 0)
Screenshot: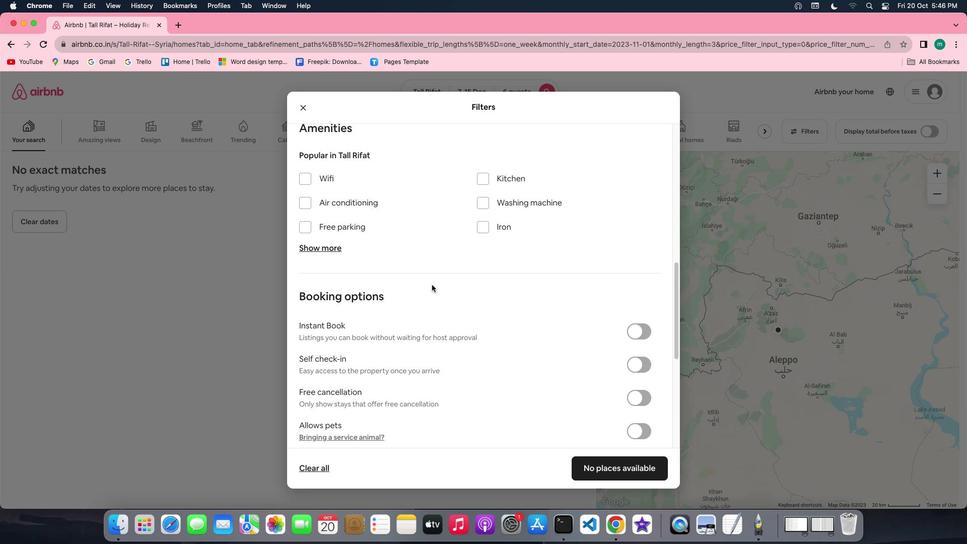 
Action: Mouse scrolled (432, 284) with delta (0, -1)
Screenshot: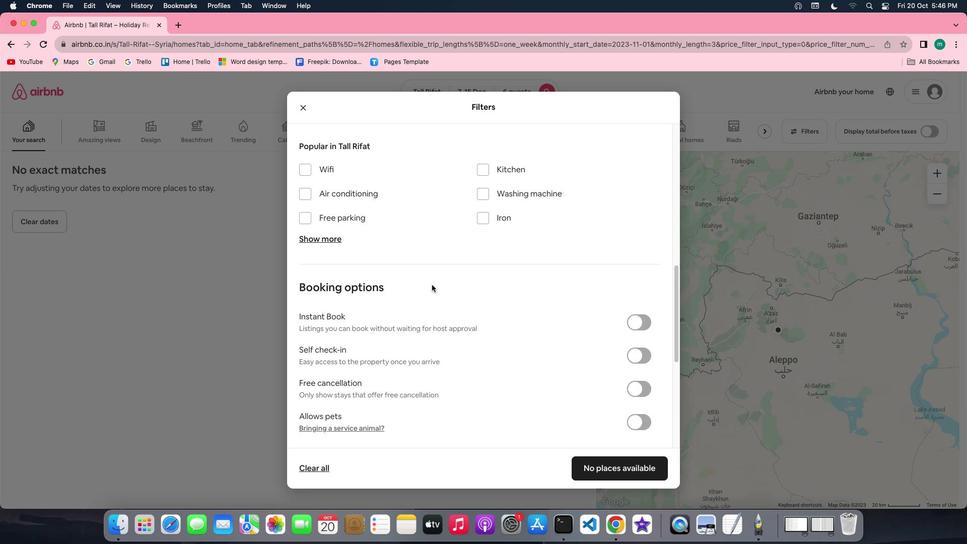 
Action: Mouse scrolled (432, 284) with delta (0, 0)
Screenshot: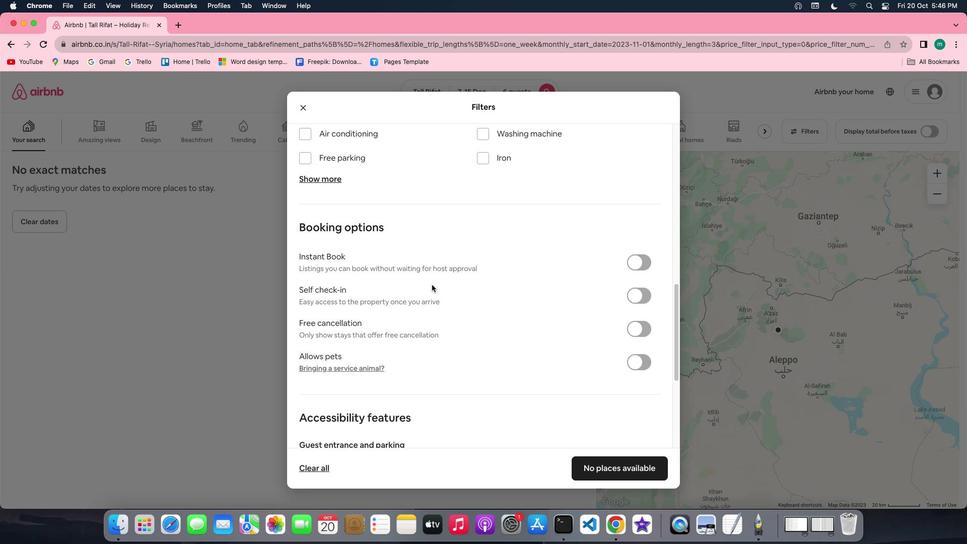 
Action: Mouse scrolled (432, 284) with delta (0, 0)
Screenshot: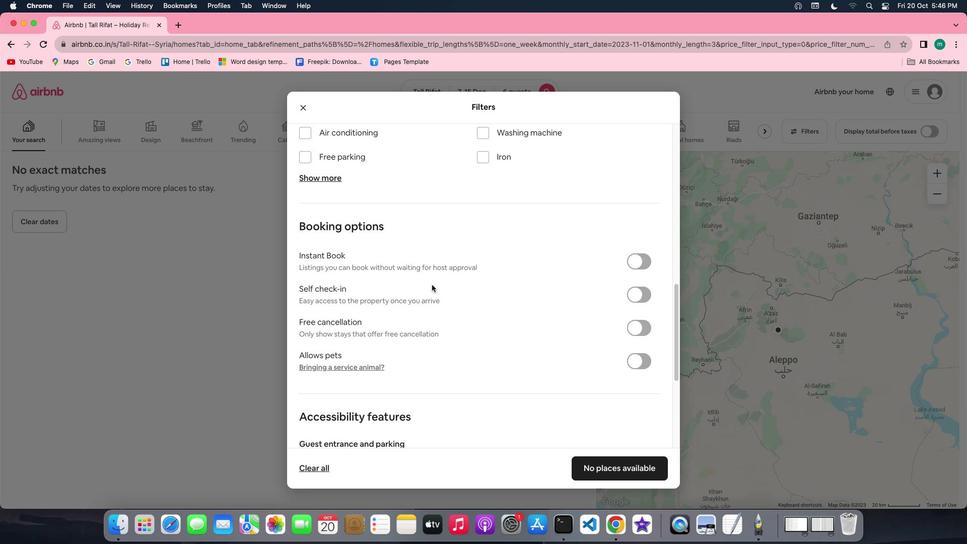 
Action: Mouse scrolled (432, 284) with delta (0, 0)
Screenshot: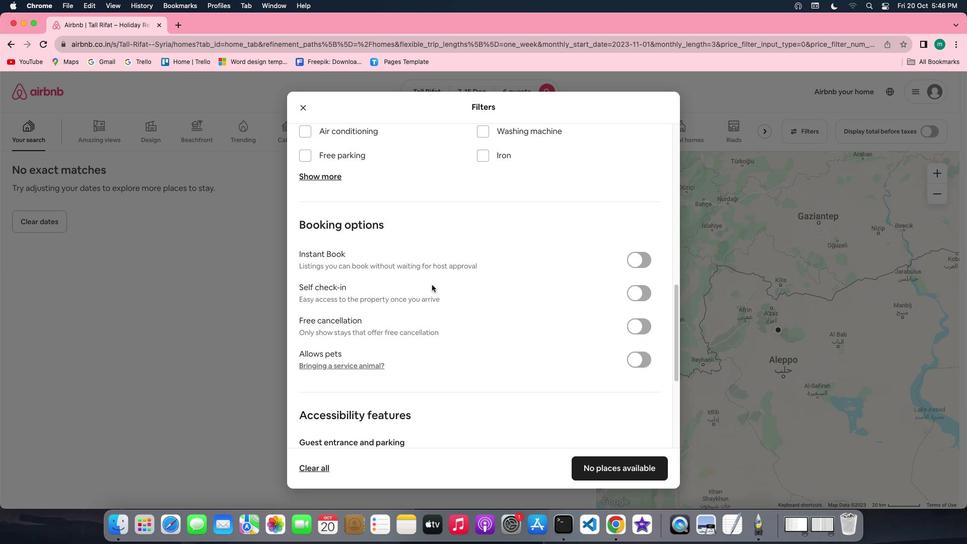 
Action: Mouse scrolled (432, 284) with delta (0, 0)
Screenshot: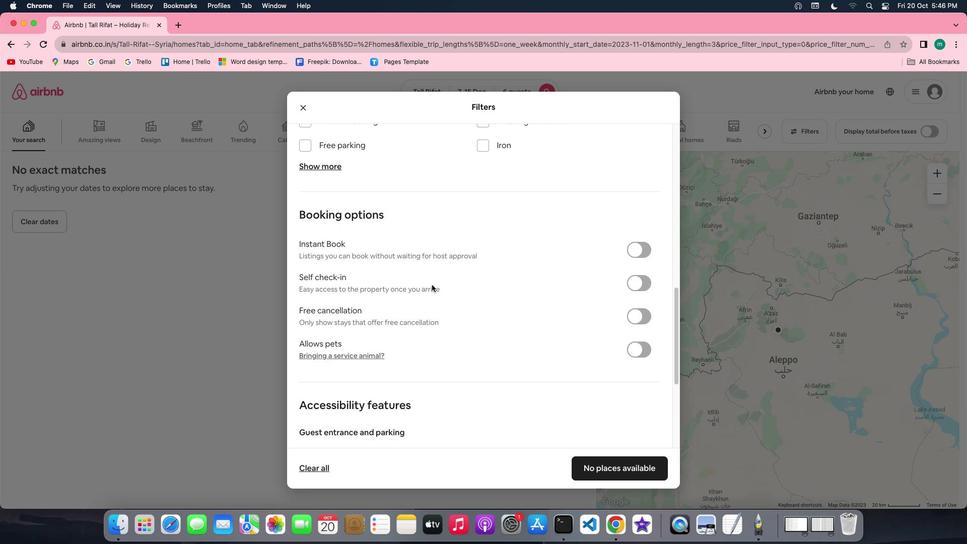 
Action: Mouse scrolled (432, 284) with delta (0, 0)
Screenshot: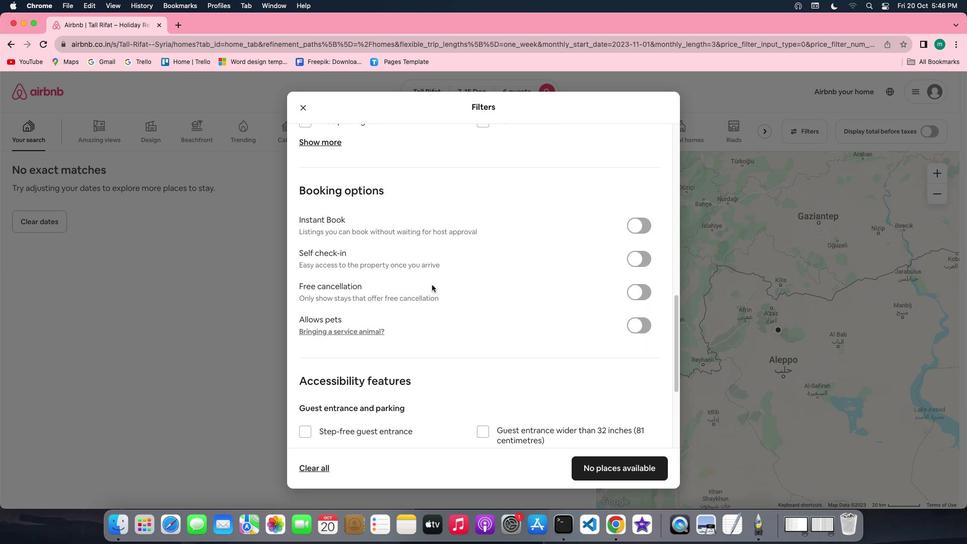 
Action: Mouse scrolled (432, 284) with delta (0, 0)
Screenshot: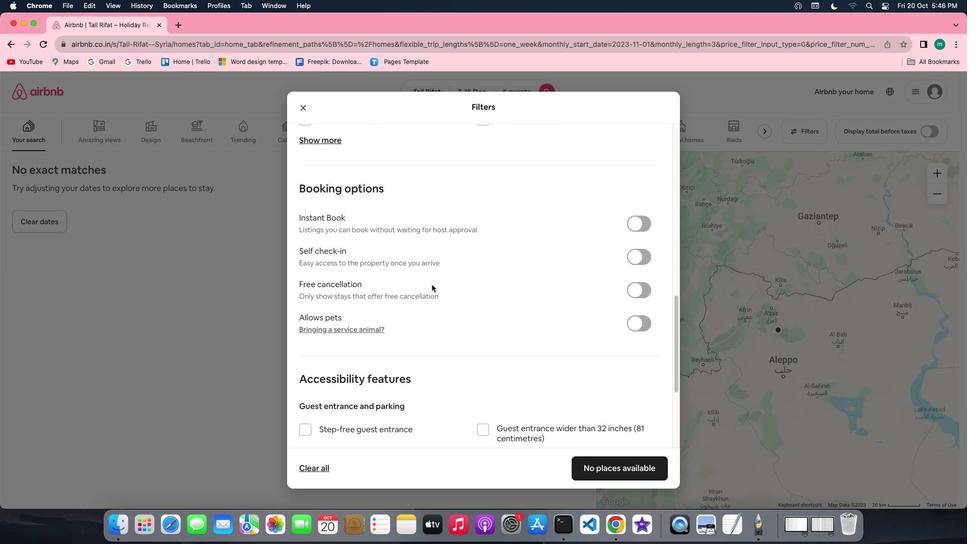 
Action: Mouse scrolled (432, 284) with delta (0, -1)
Screenshot: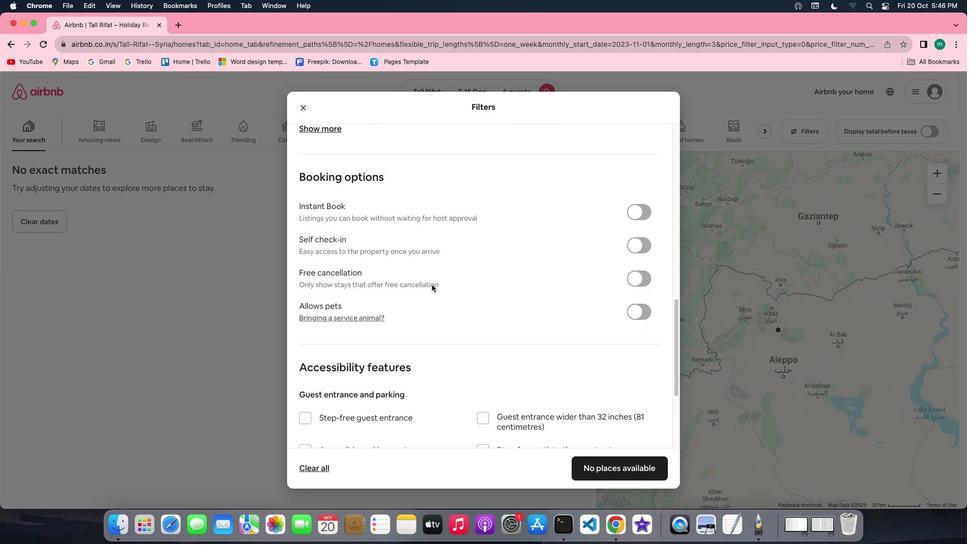 
Action: Mouse scrolled (432, 284) with delta (0, 0)
Screenshot: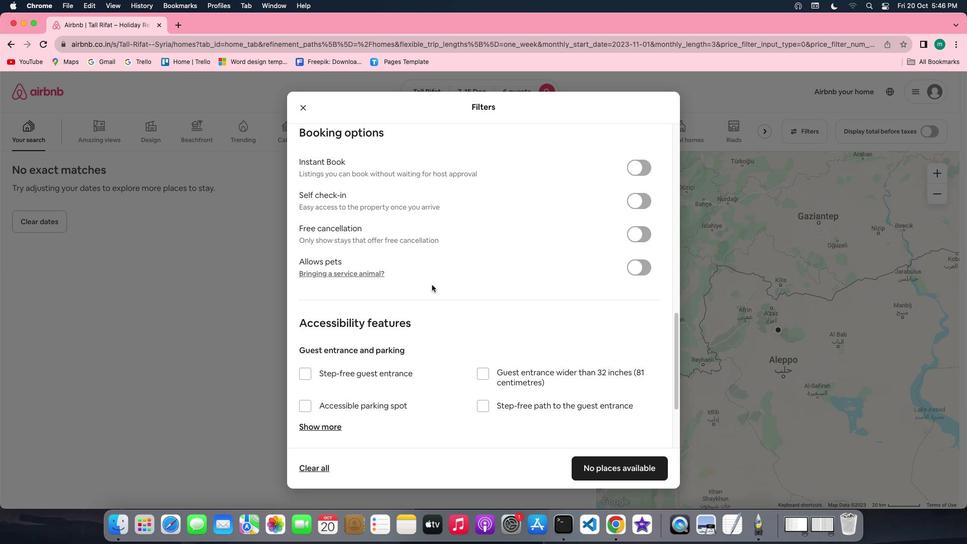 
Action: Mouse scrolled (432, 284) with delta (0, 0)
Screenshot: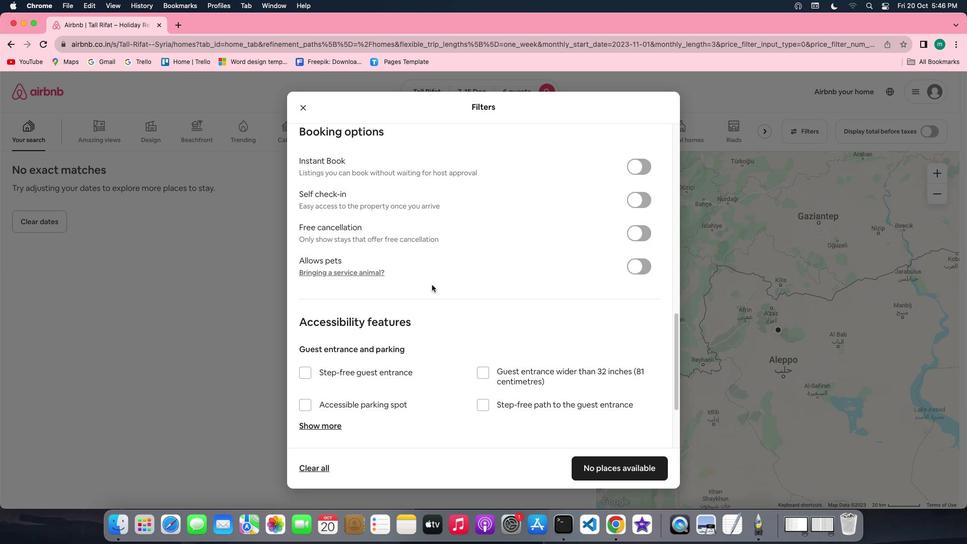 
Action: Mouse scrolled (432, 284) with delta (0, 0)
Screenshot: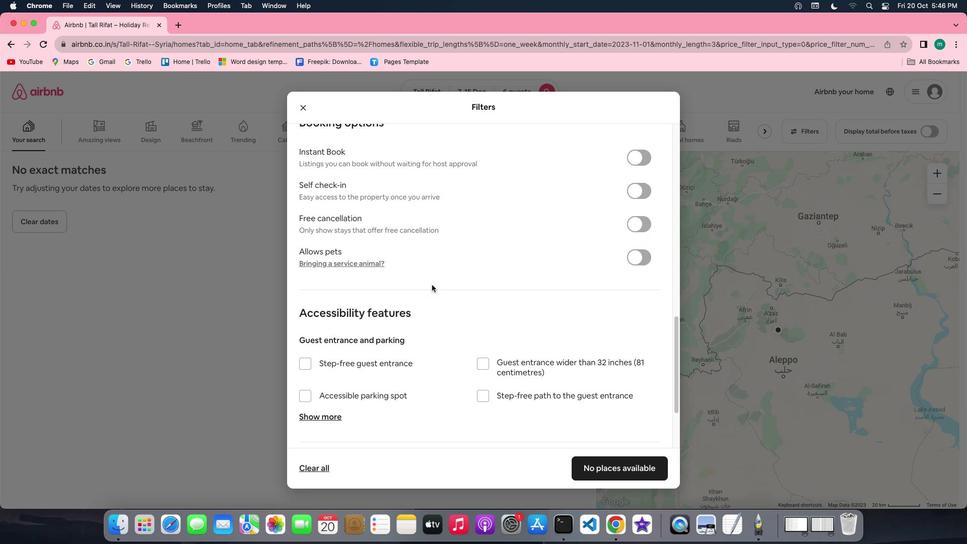 
Action: Mouse moved to (636, 157)
Screenshot: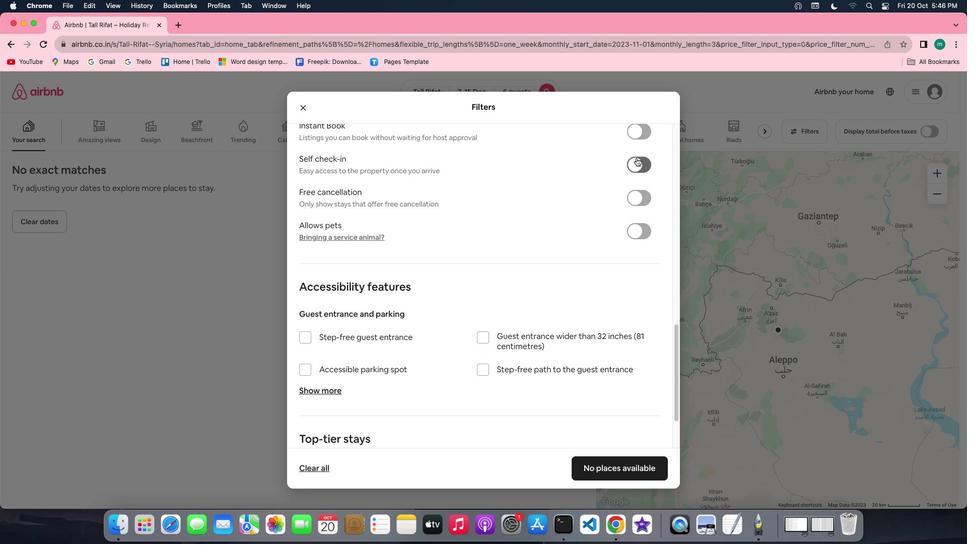
Action: Mouse pressed left at (636, 157)
Screenshot: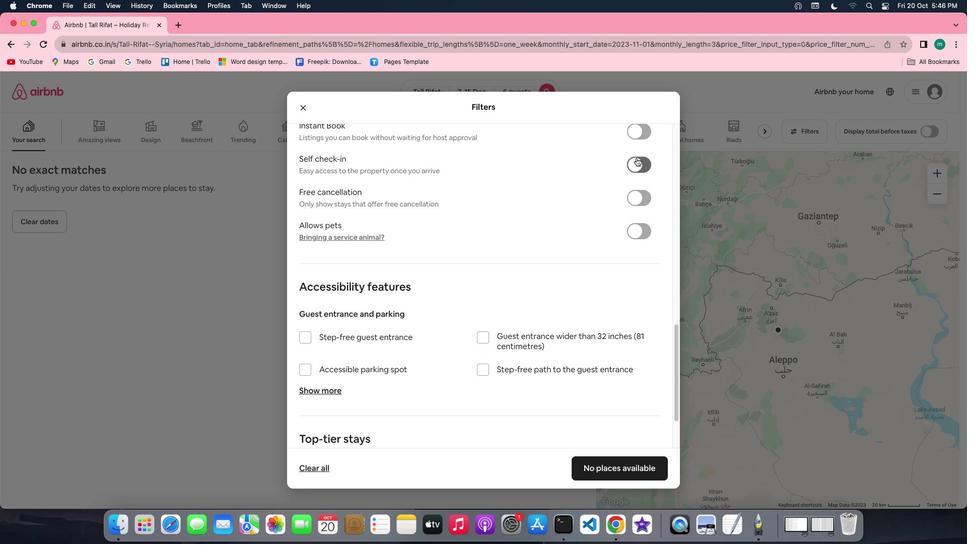 
Action: Mouse moved to (467, 243)
Screenshot: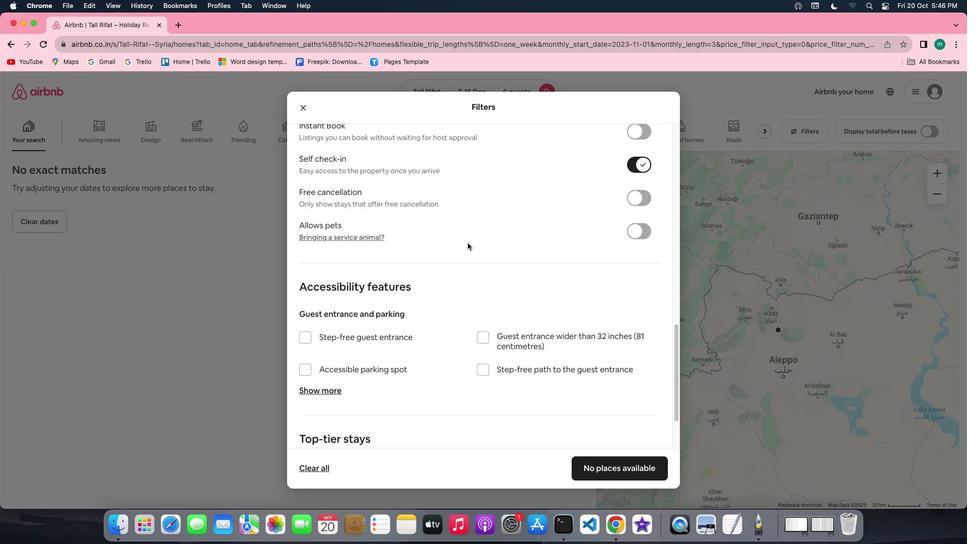 
Action: Mouse scrolled (467, 243) with delta (0, 0)
Screenshot: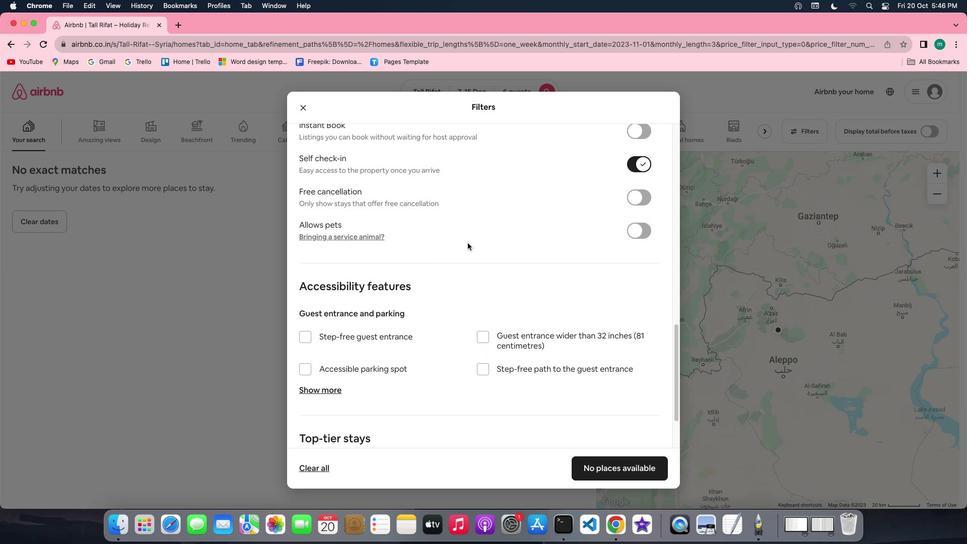 
Action: Mouse scrolled (467, 243) with delta (0, 0)
Screenshot: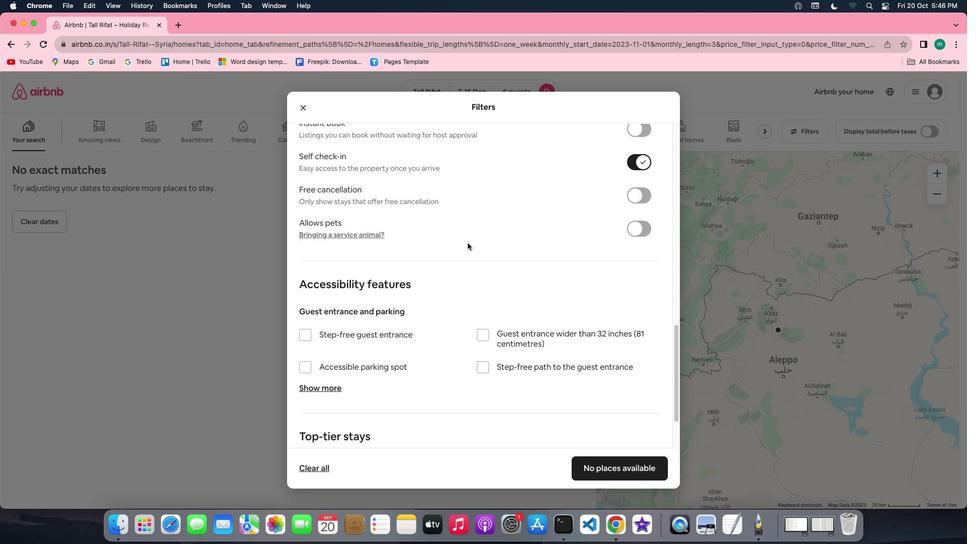 
Action: Mouse scrolled (467, 243) with delta (0, -1)
Screenshot: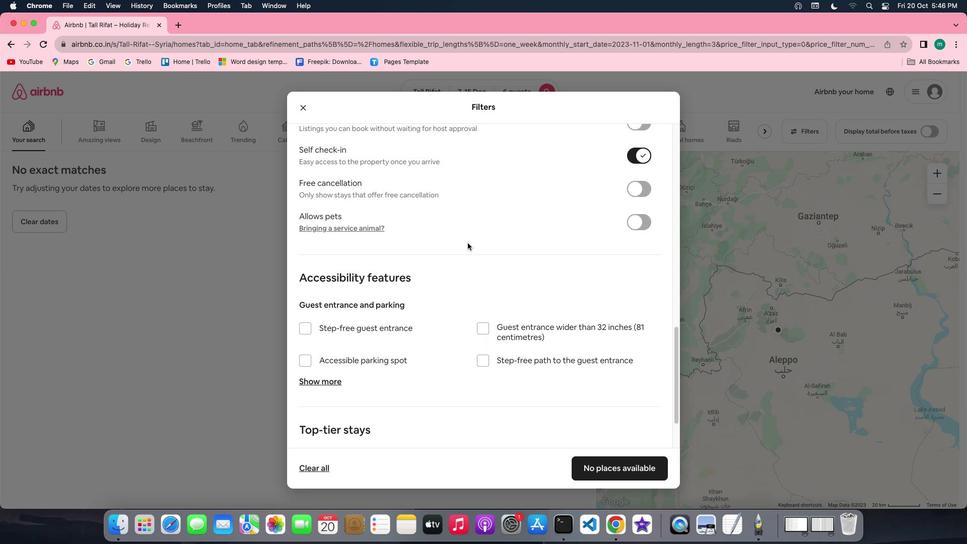 
Action: Mouse scrolled (467, 243) with delta (0, -1)
Screenshot: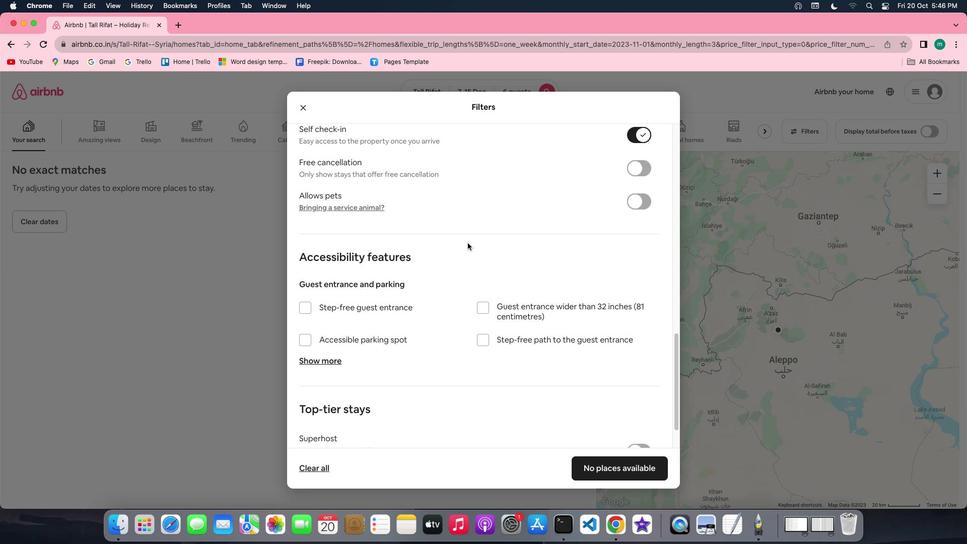 
Action: Mouse scrolled (467, 243) with delta (0, 0)
Screenshot: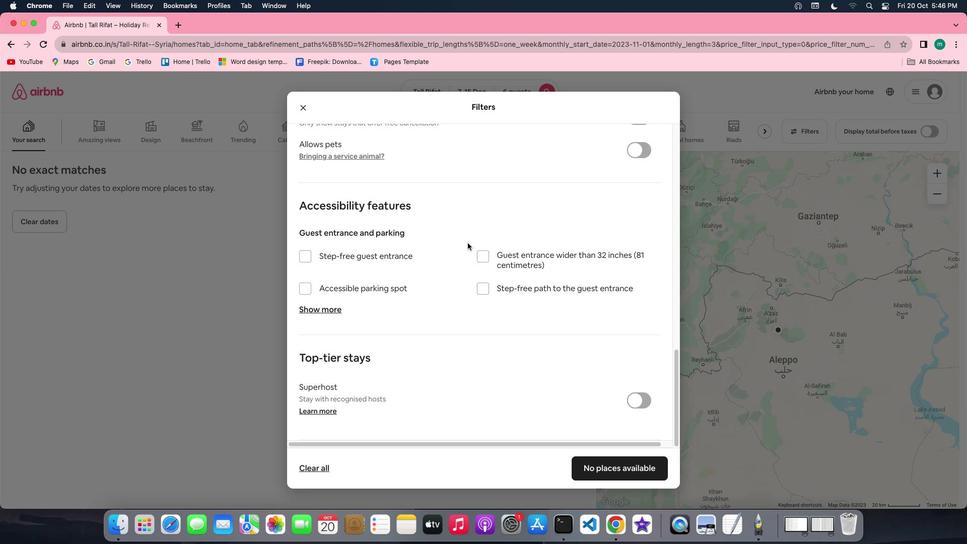 
Action: Mouse scrolled (467, 243) with delta (0, 0)
Screenshot: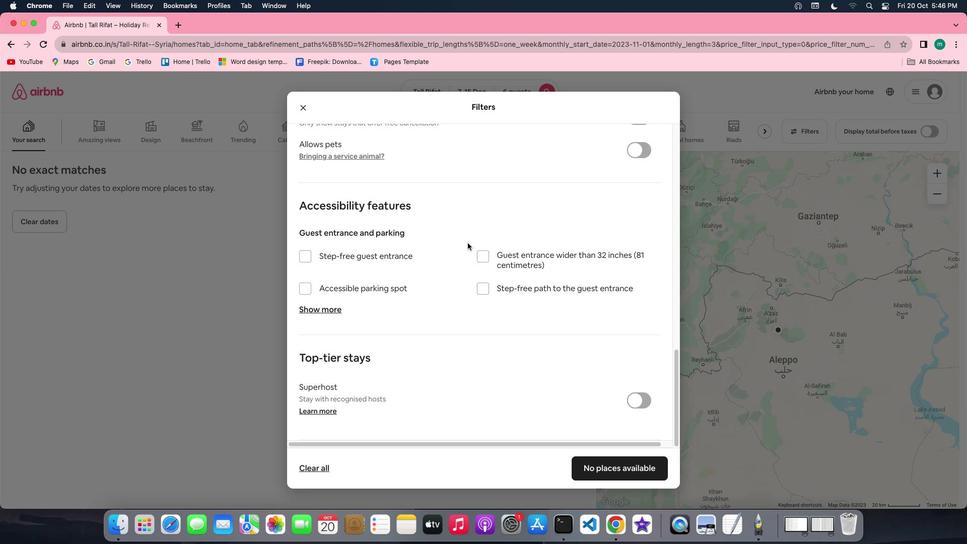 
Action: Mouse scrolled (467, 243) with delta (0, -1)
Screenshot: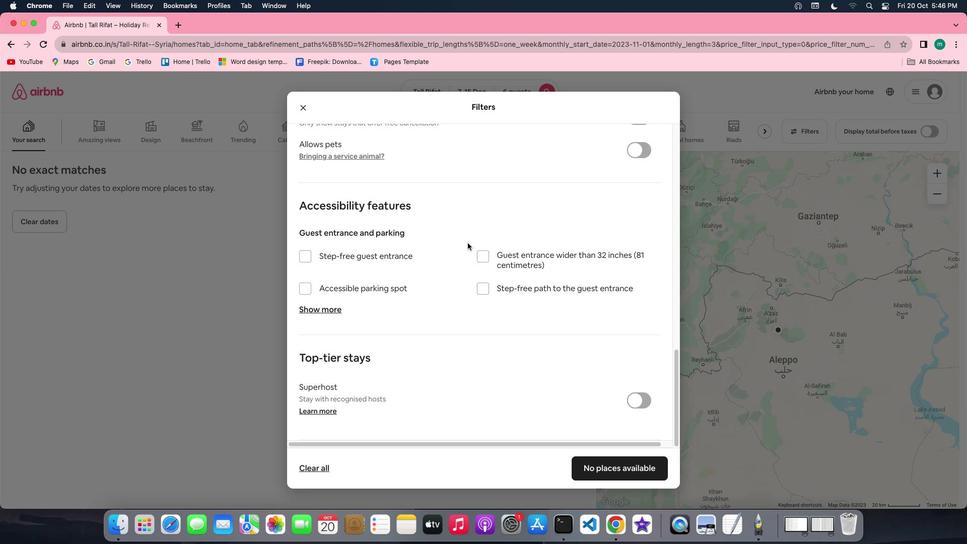 
Action: Mouse scrolled (467, 243) with delta (0, -2)
Screenshot: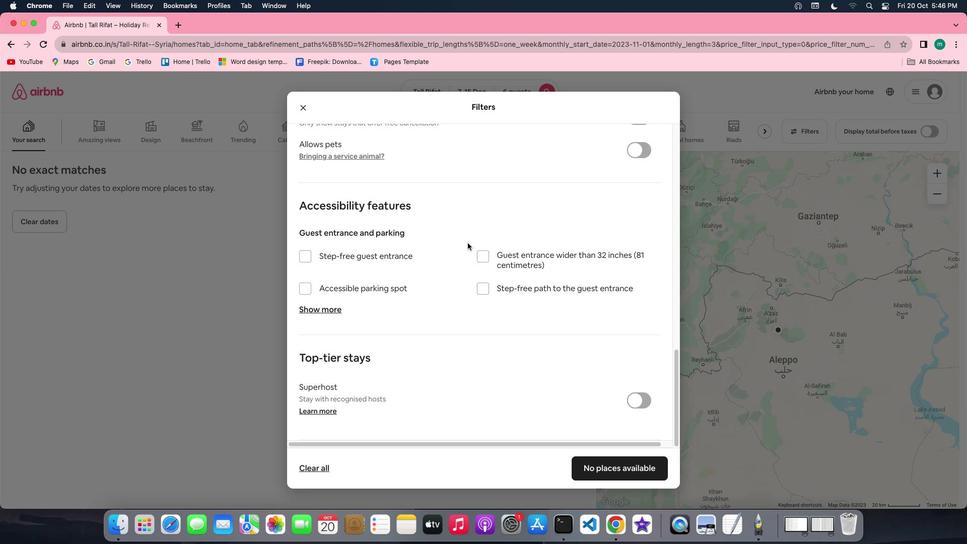 
Action: Mouse scrolled (467, 243) with delta (0, -2)
Screenshot: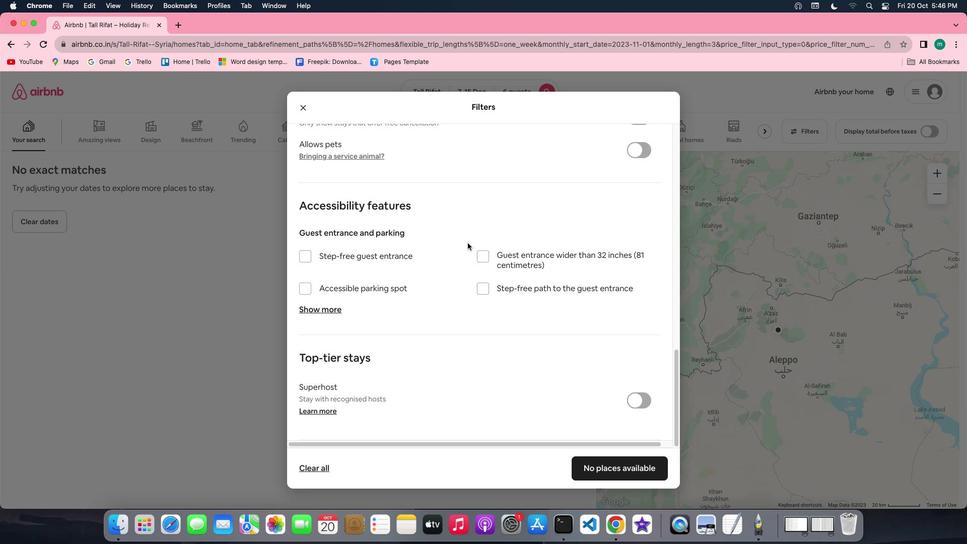
Action: Mouse moved to (648, 468)
Screenshot: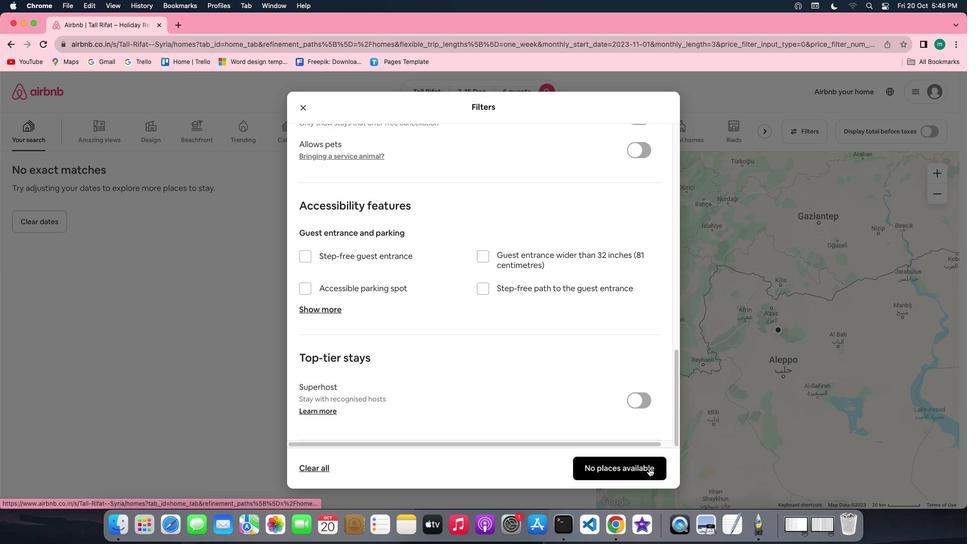 
Action: Mouse pressed left at (648, 468)
Screenshot: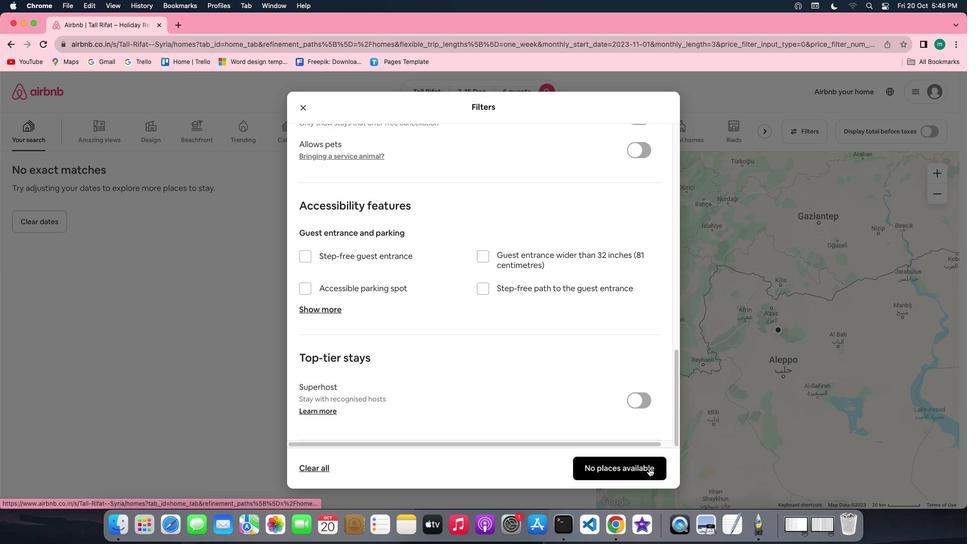 
Action: Mouse moved to (416, 361)
Screenshot: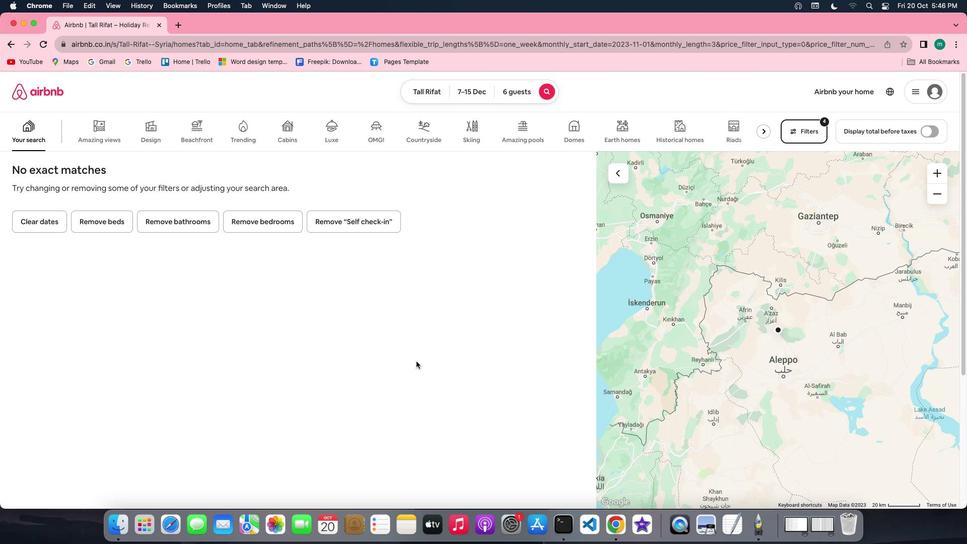 
